 Task: Open Card LGBTQ+ Rights Review in Board Voice of Employee Feedback Analysis to Workspace Health and Wellness Services and add a team member Softage.4@softage.net, a label Orange, a checklist Compensation and Benefits, an attachment from Trello, a color Orange and finally, add a card description 'Plan and execute company team-building activity at a karaoke bar' and a comment 'Given the potential complexity of this task, let us ensure that we have the necessary expertise and knowledge to execute it effectively.'. Add a start date 'Jan 08, 1900' with a due date 'Jan 15, 1900'
Action: Mouse moved to (524, 159)
Screenshot: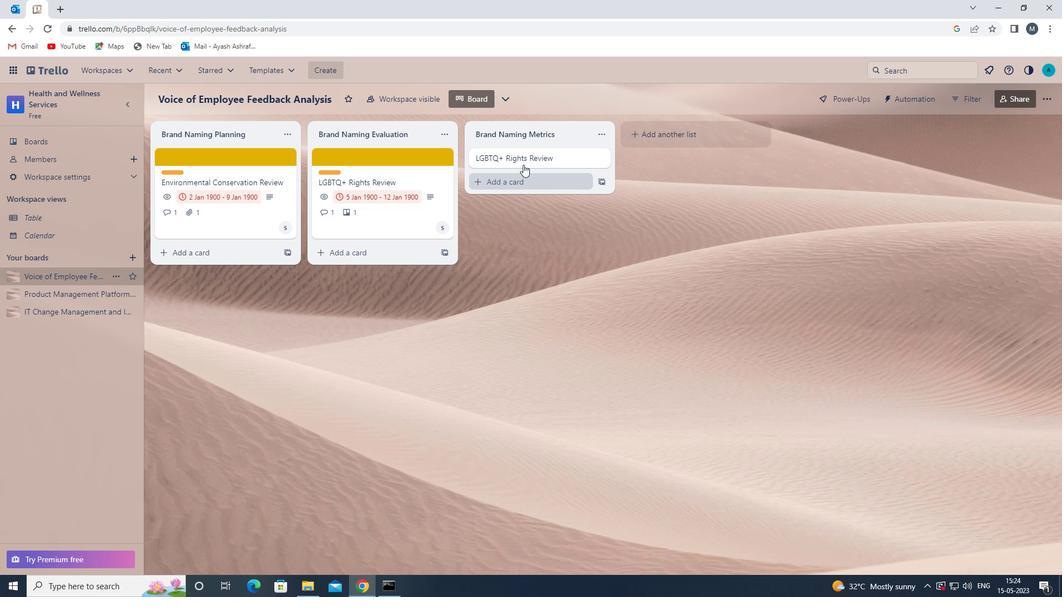 
Action: Mouse pressed left at (524, 159)
Screenshot: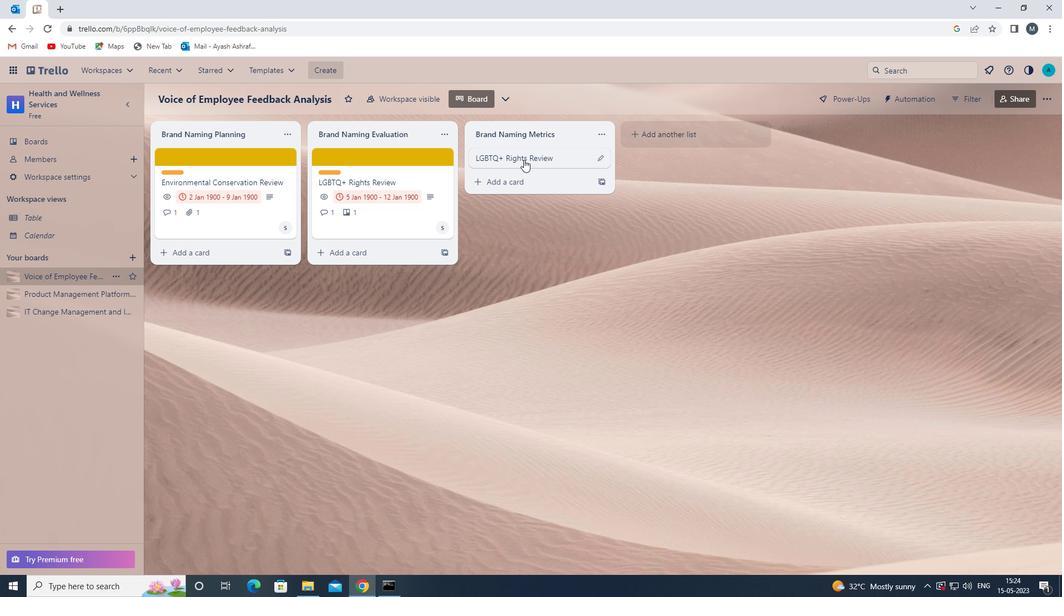 
Action: Mouse moved to (677, 196)
Screenshot: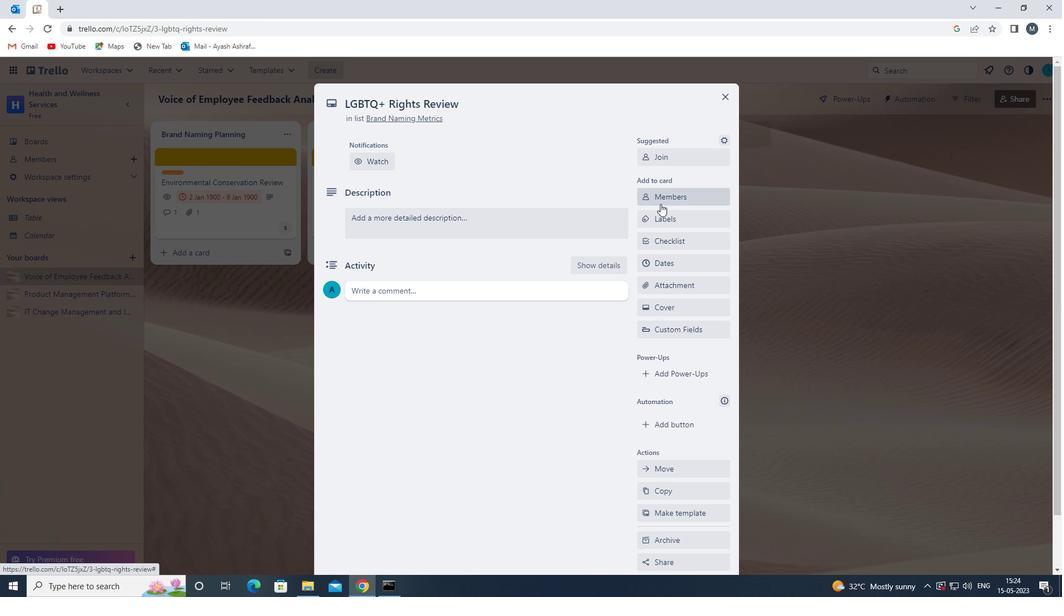 
Action: Mouse pressed left at (677, 196)
Screenshot: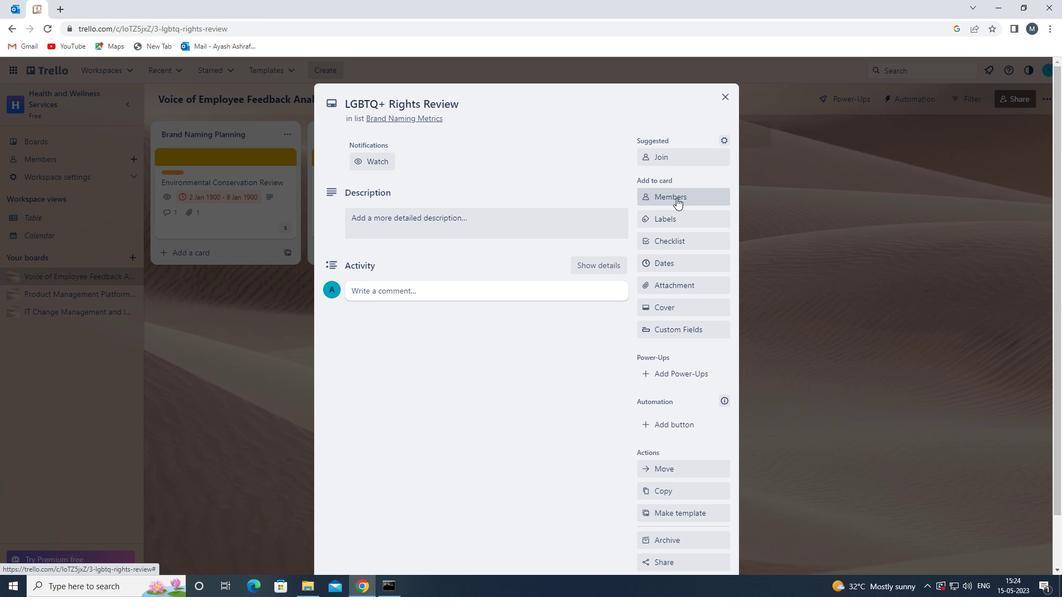 
Action: Key pressed s
Screenshot: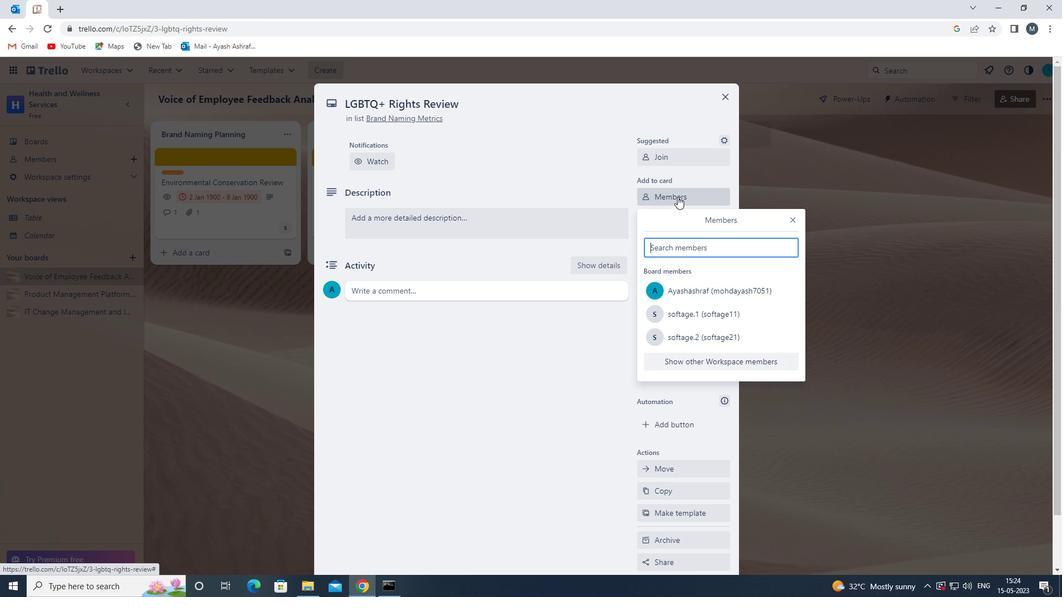 
Action: Mouse moved to (706, 376)
Screenshot: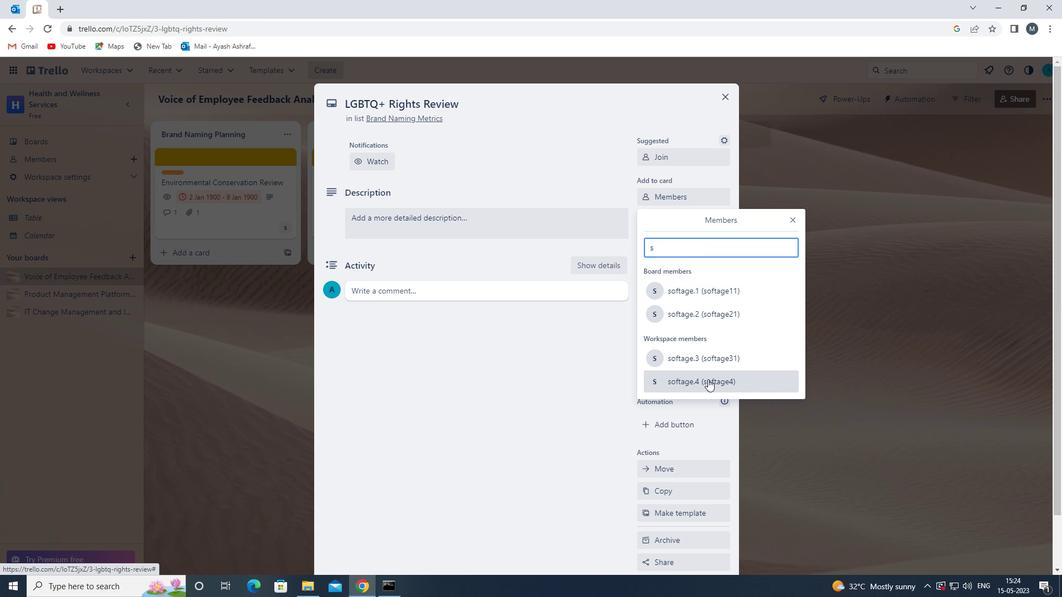 
Action: Mouse pressed left at (706, 376)
Screenshot: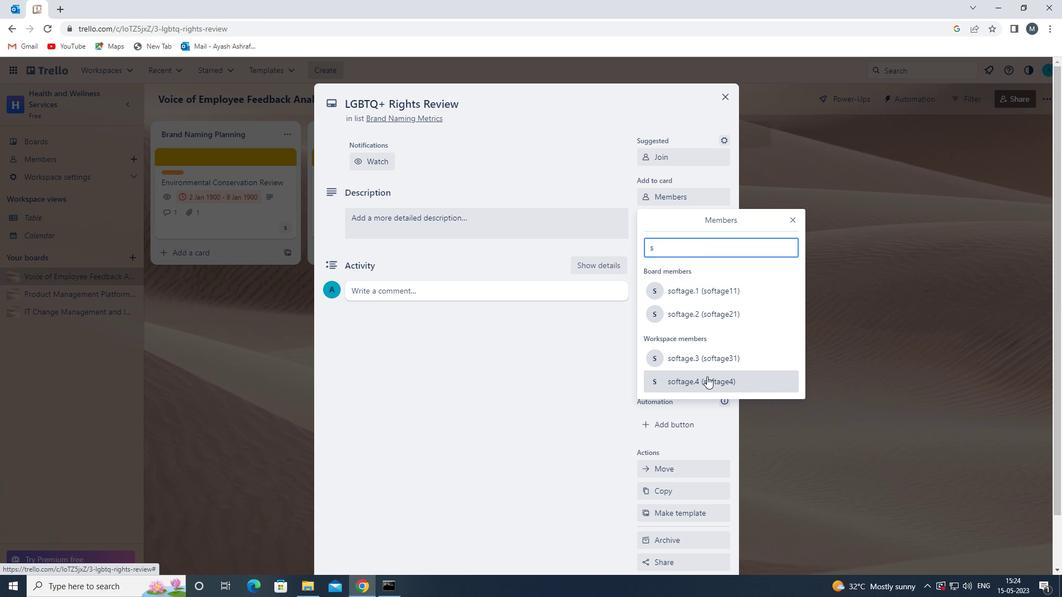 
Action: Mouse moved to (796, 222)
Screenshot: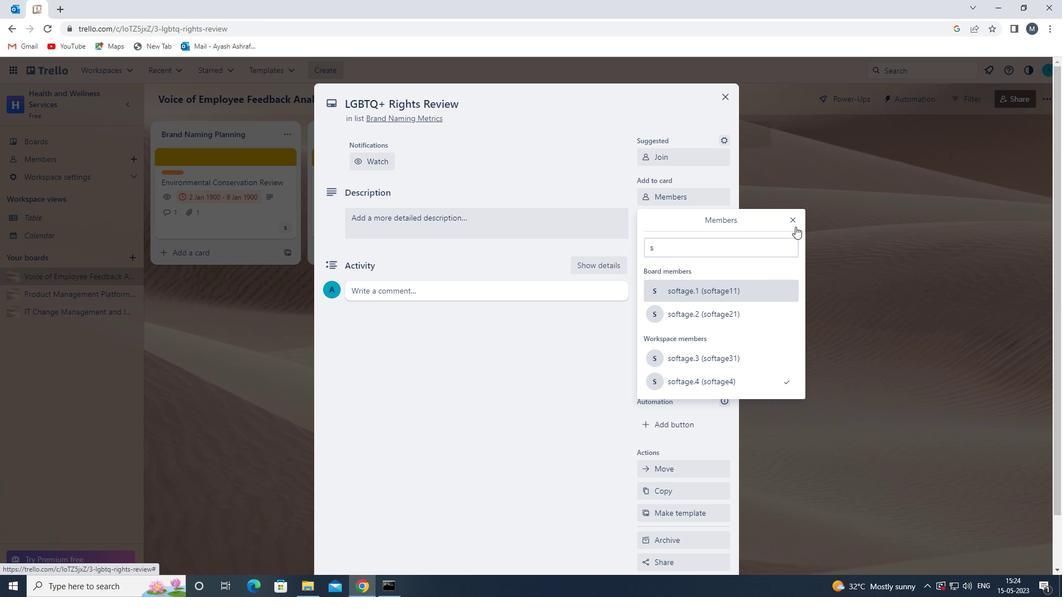 
Action: Mouse pressed left at (796, 222)
Screenshot: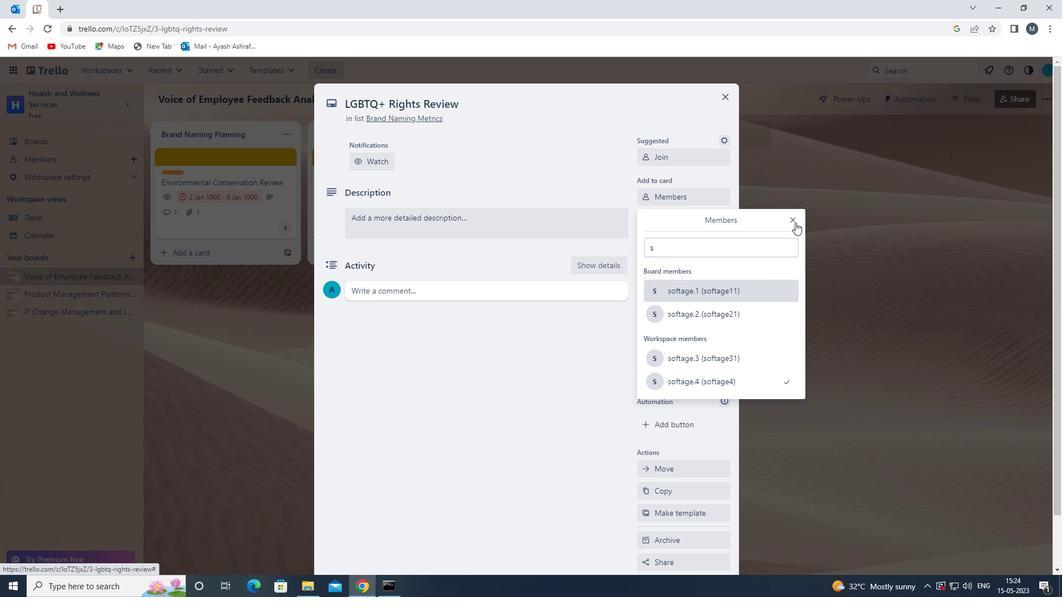 
Action: Mouse moved to (669, 217)
Screenshot: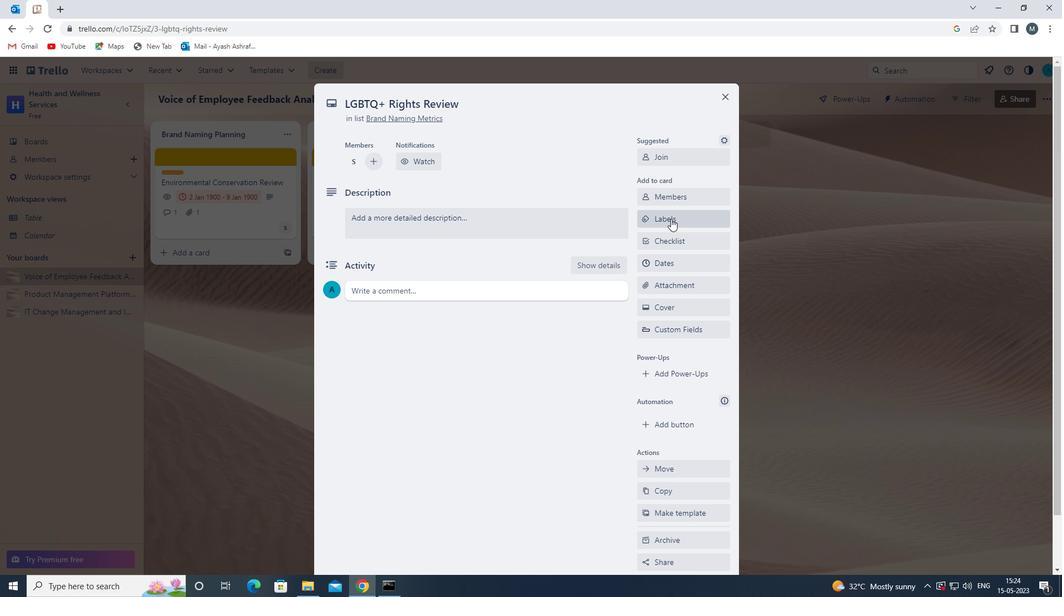 
Action: Mouse pressed left at (669, 217)
Screenshot: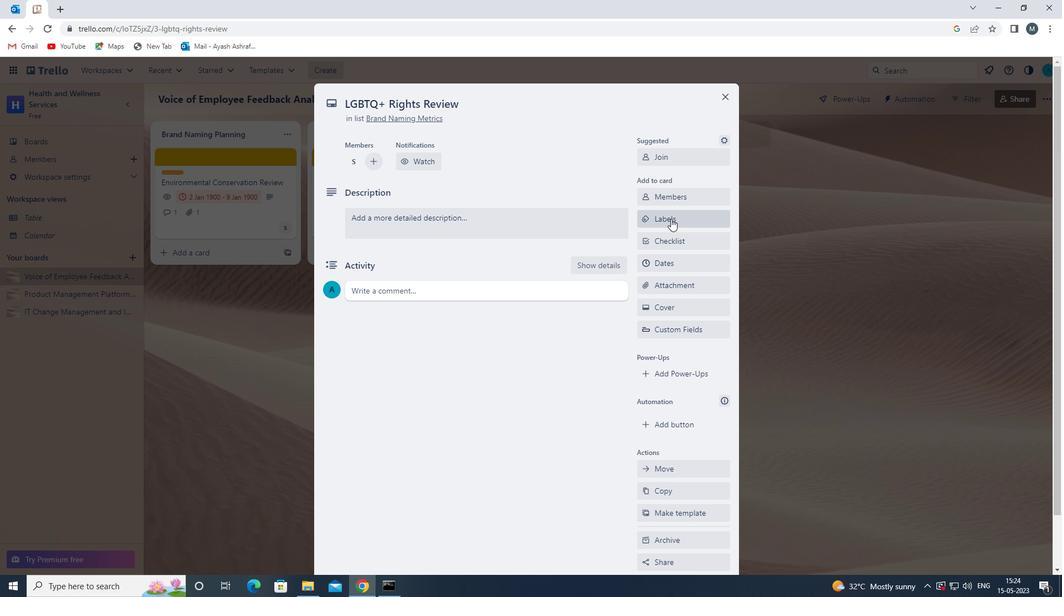 
Action: Mouse moved to (695, 350)
Screenshot: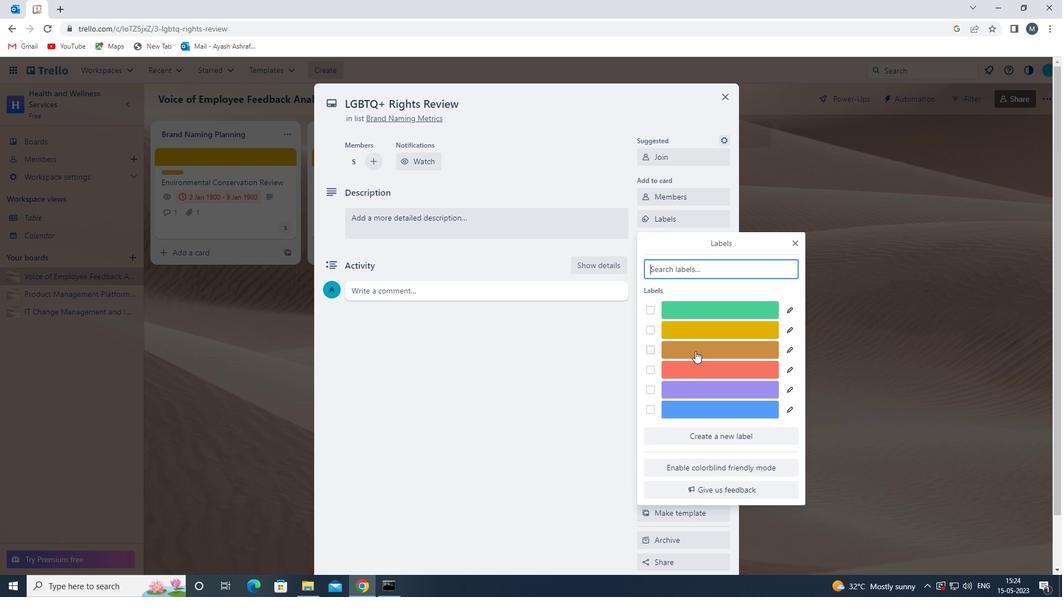 
Action: Mouse pressed left at (695, 350)
Screenshot: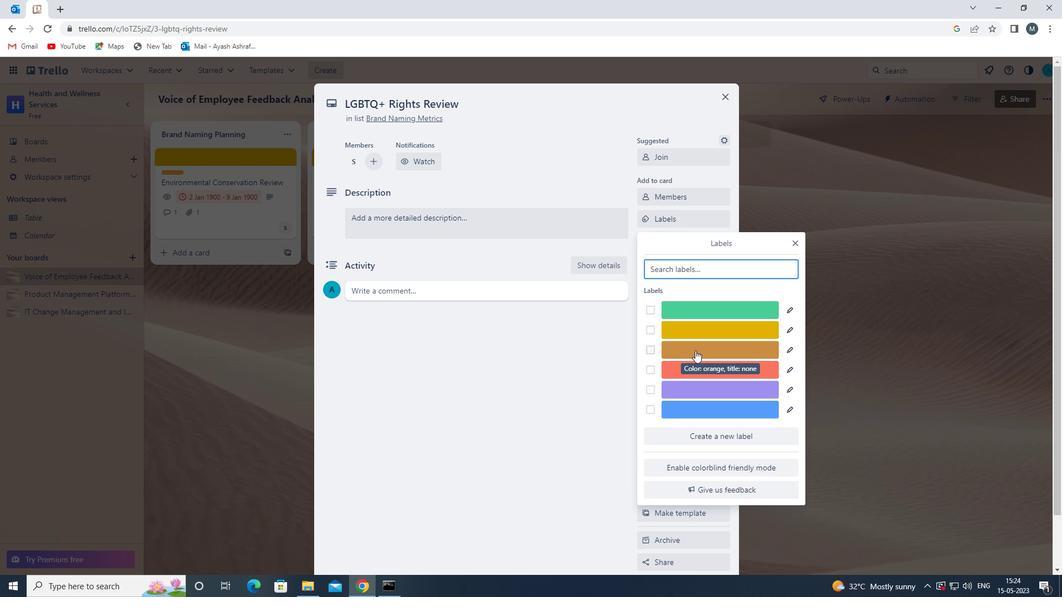 
Action: Mouse moved to (793, 244)
Screenshot: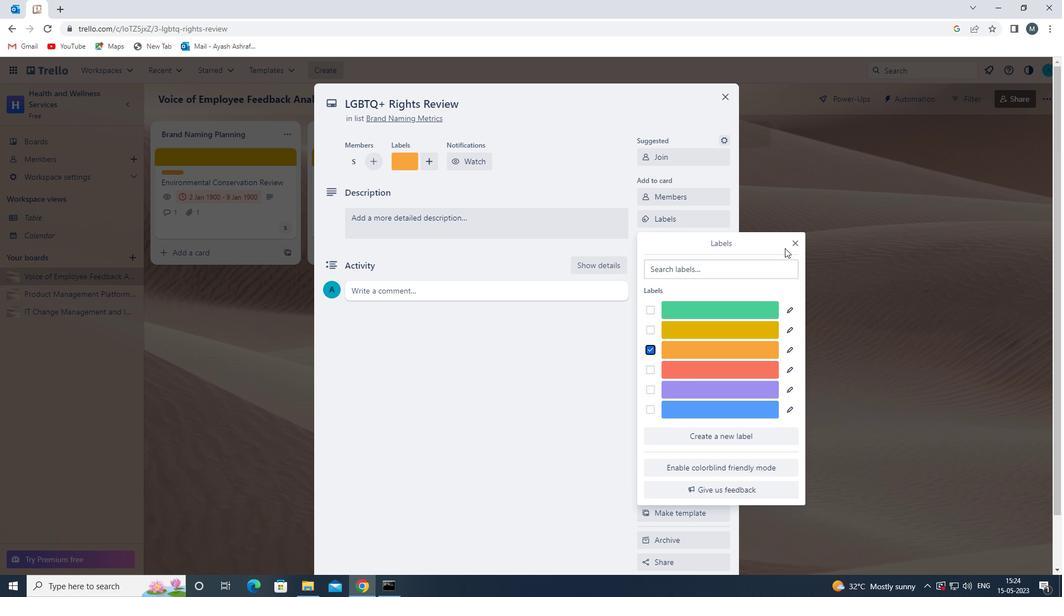 
Action: Mouse pressed left at (793, 244)
Screenshot: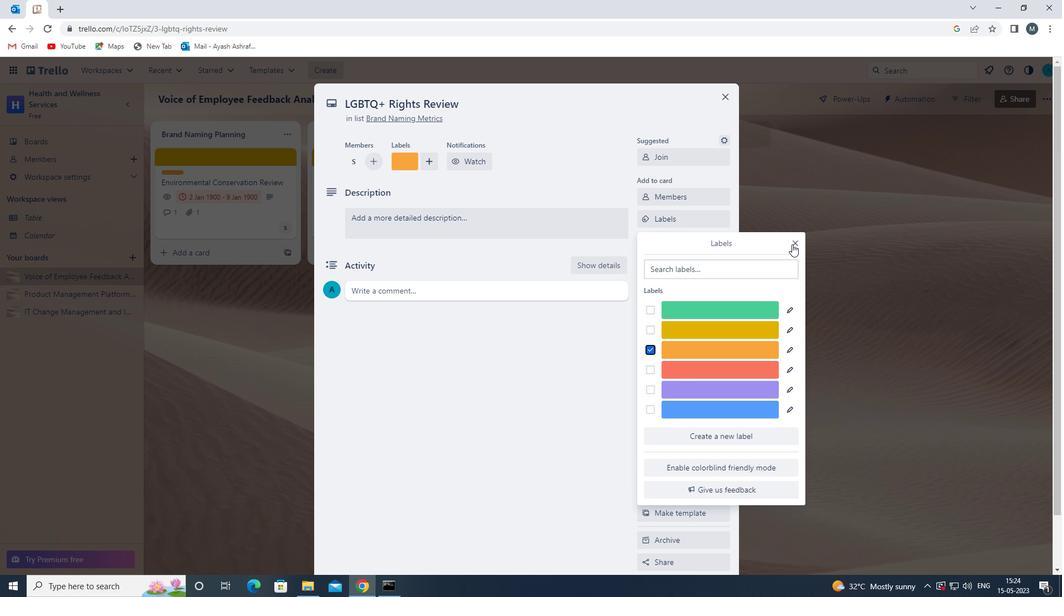 
Action: Mouse moved to (673, 240)
Screenshot: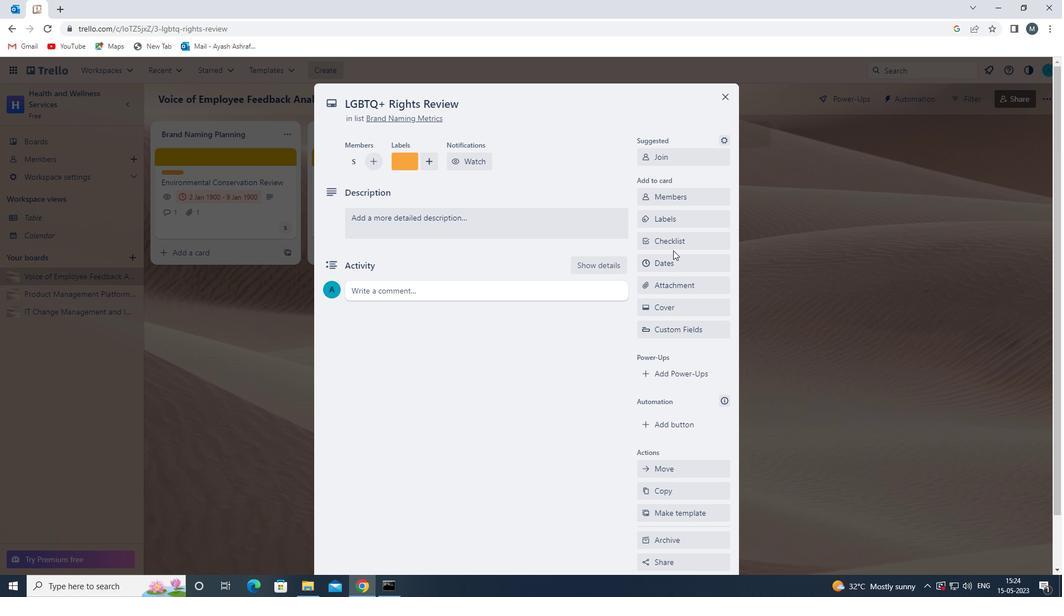 
Action: Mouse pressed left at (673, 240)
Screenshot: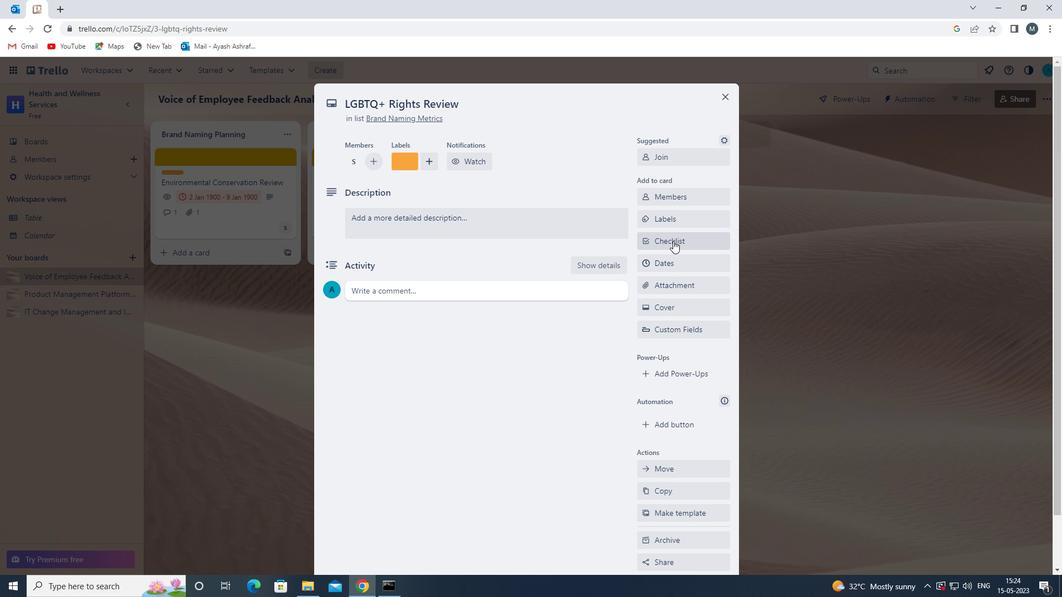 
Action: Key pressed c
Screenshot: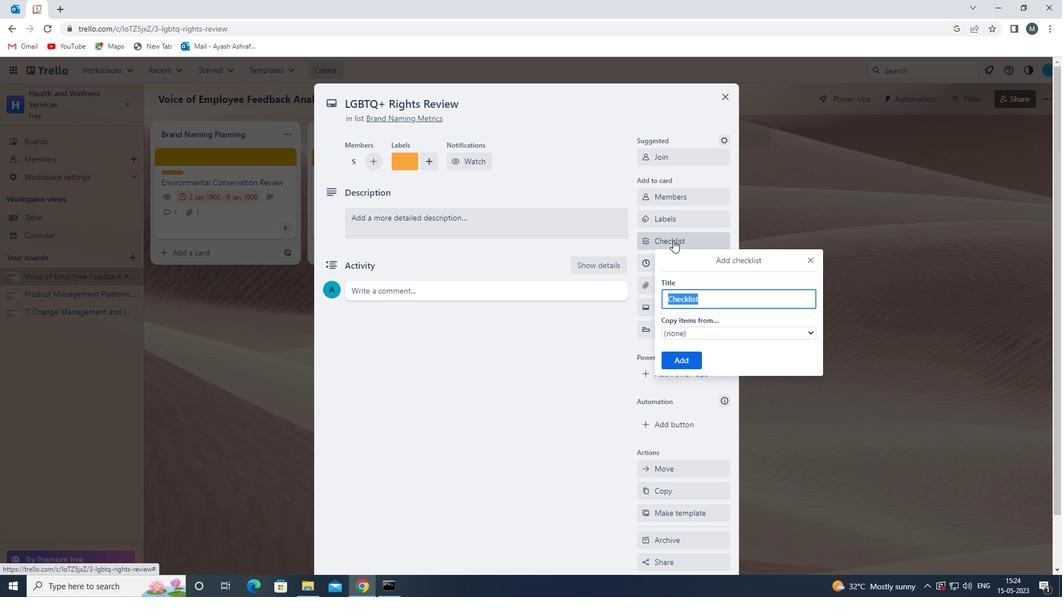 
Action: Mouse moved to (757, 407)
Screenshot: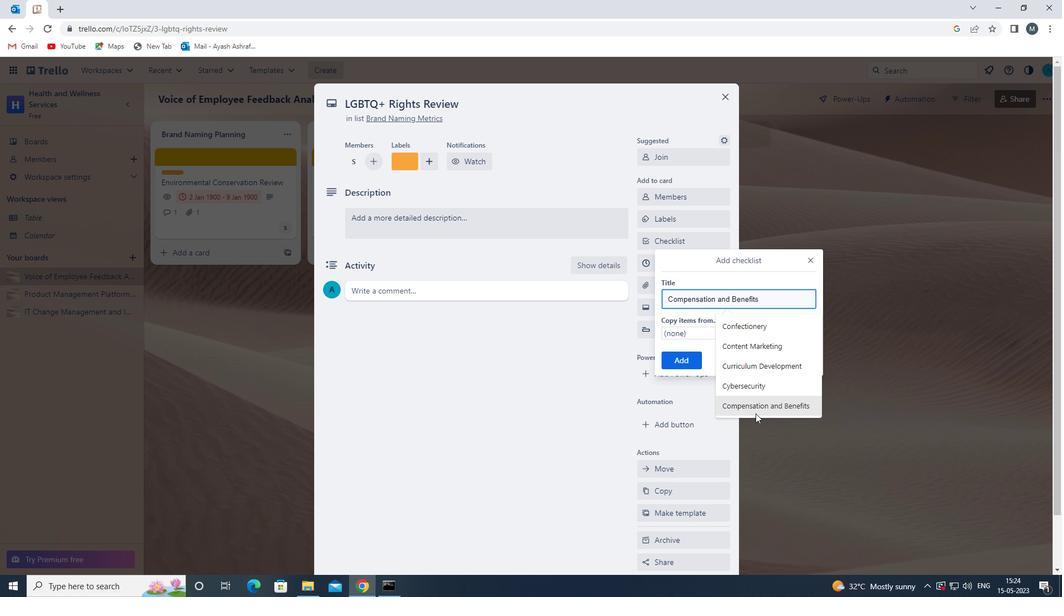
Action: Mouse pressed left at (757, 407)
Screenshot: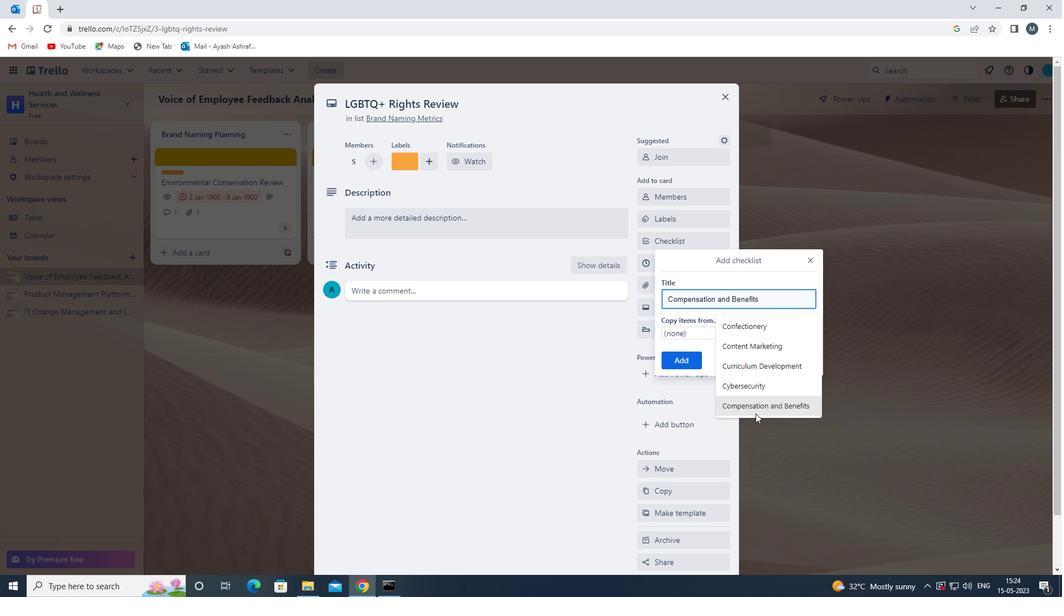 
Action: Mouse moved to (678, 363)
Screenshot: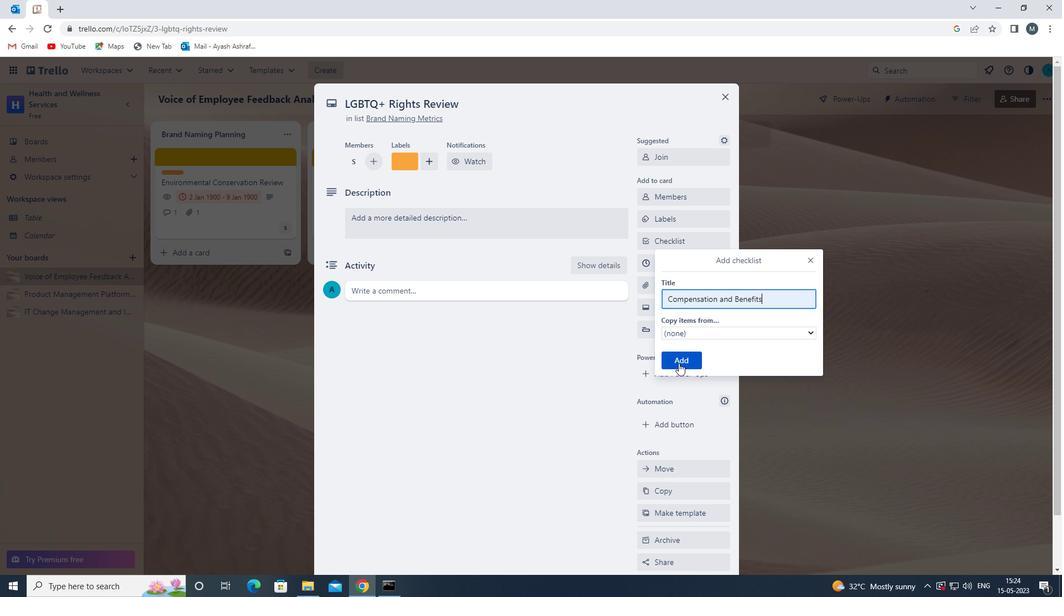 
Action: Mouse pressed left at (678, 363)
Screenshot: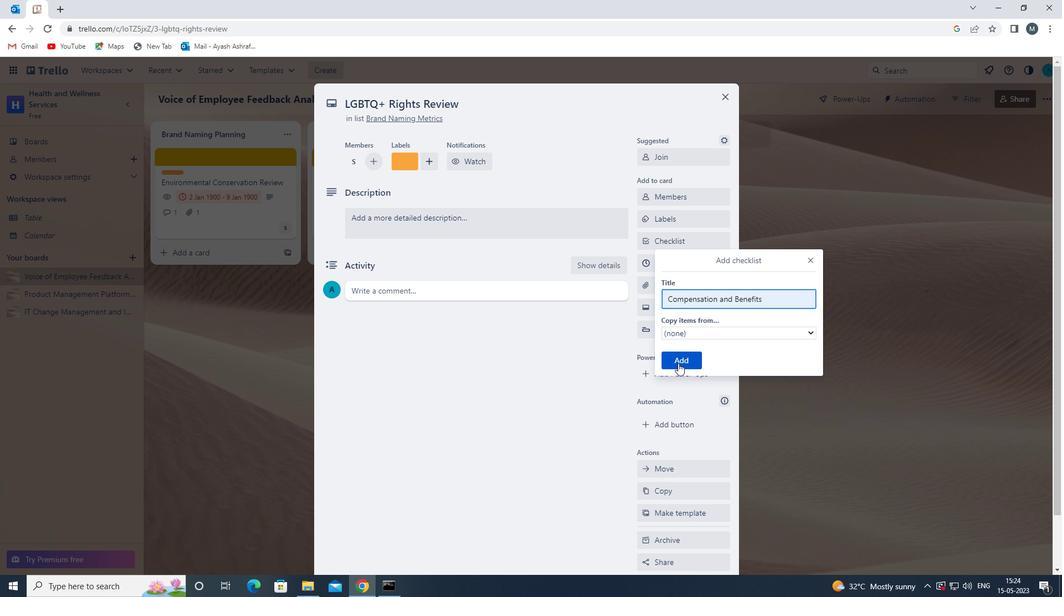 
Action: Mouse moved to (680, 291)
Screenshot: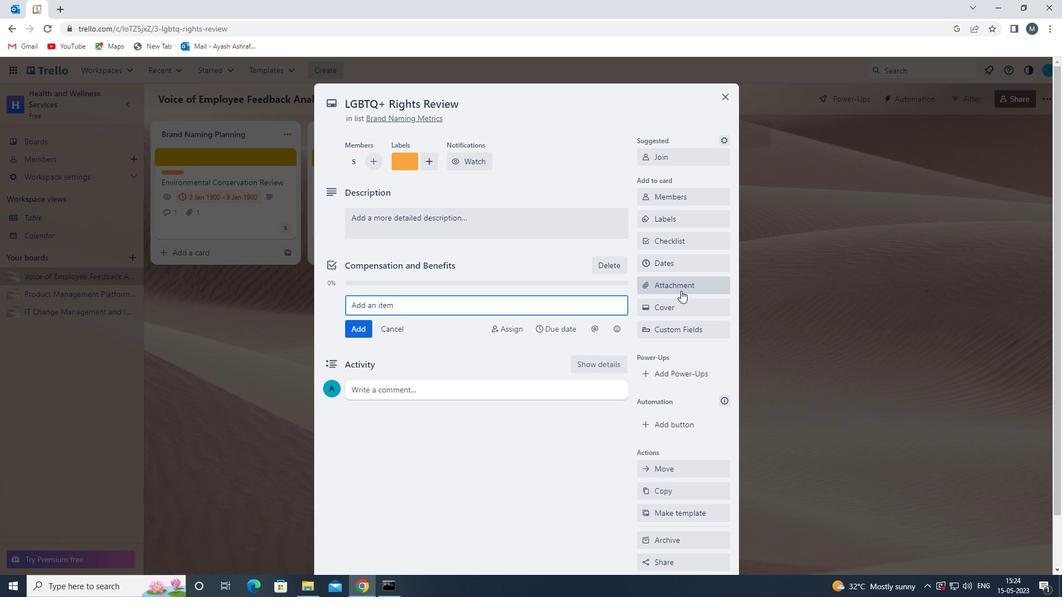 
Action: Mouse pressed left at (680, 291)
Screenshot: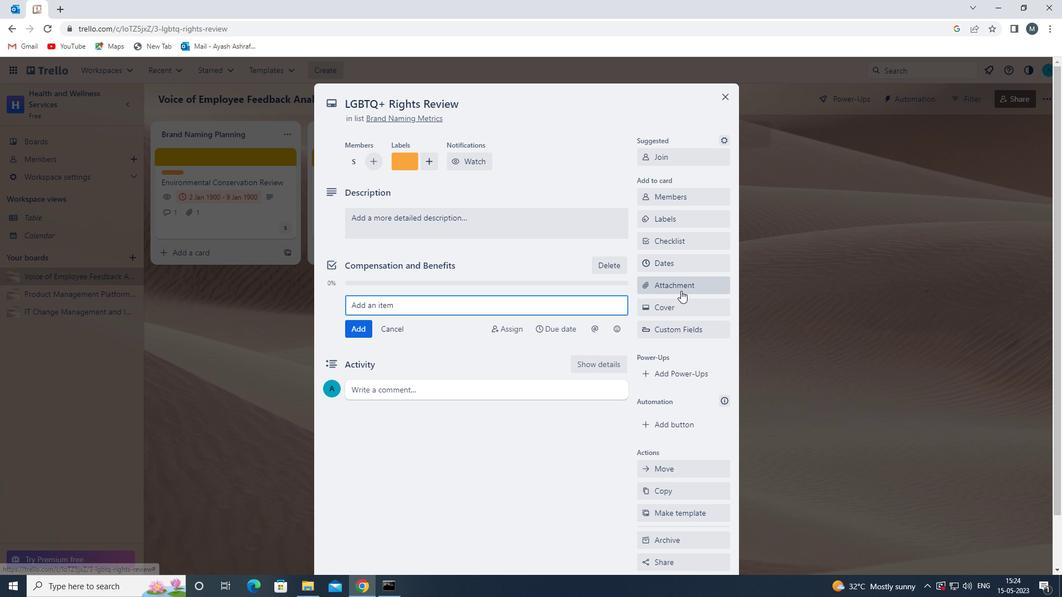 
Action: Mouse moved to (671, 358)
Screenshot: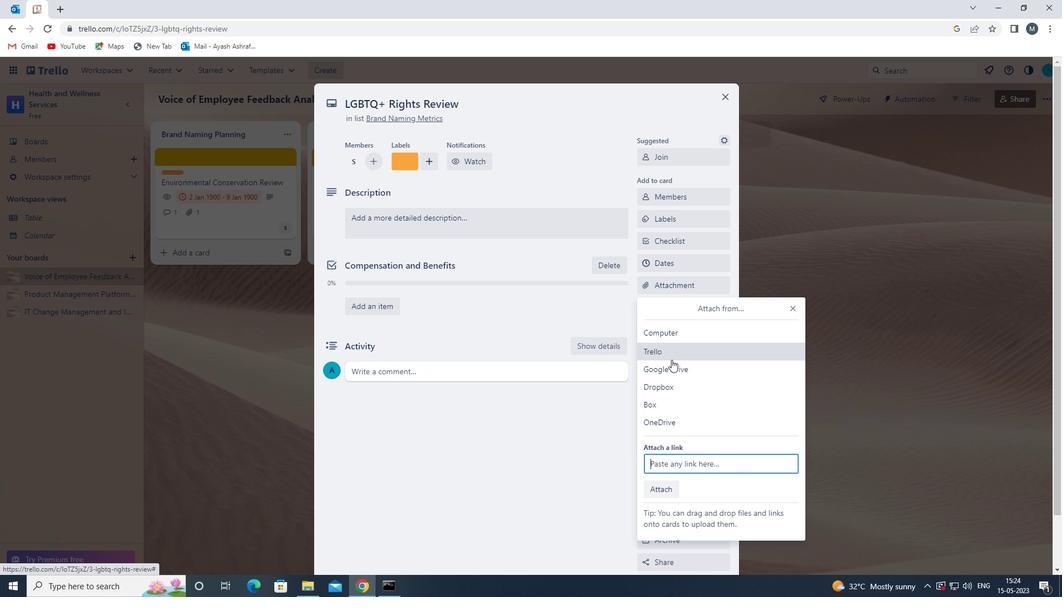 
Action: Mouse pressed left at (671, 358)
Screenshot: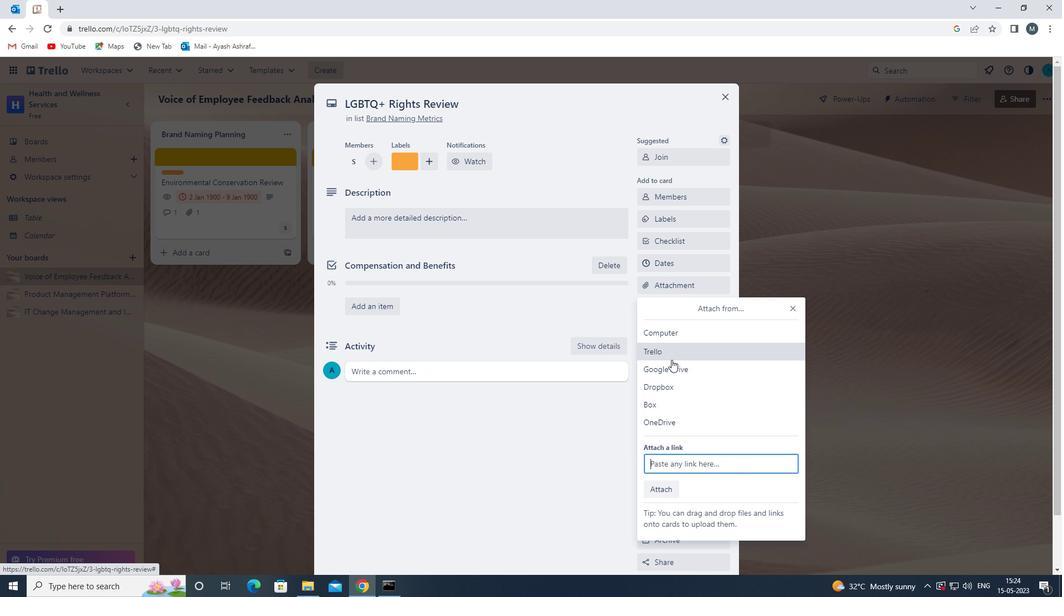 
Action: Mouse moved to (685, 344)
Screenshot: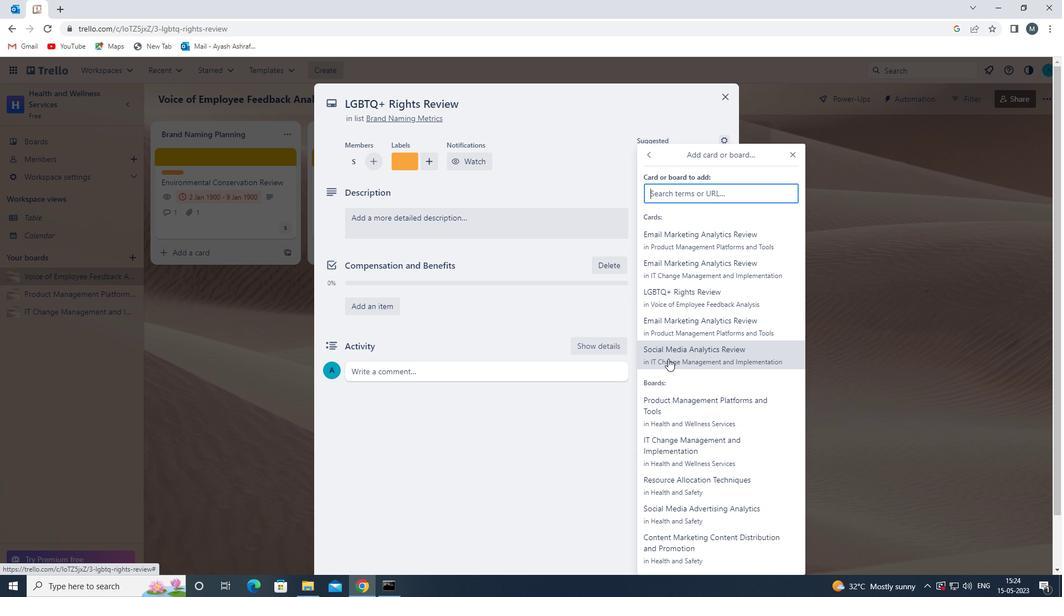 
Action: Mouse pressed left at (685, 344)
Screenshot: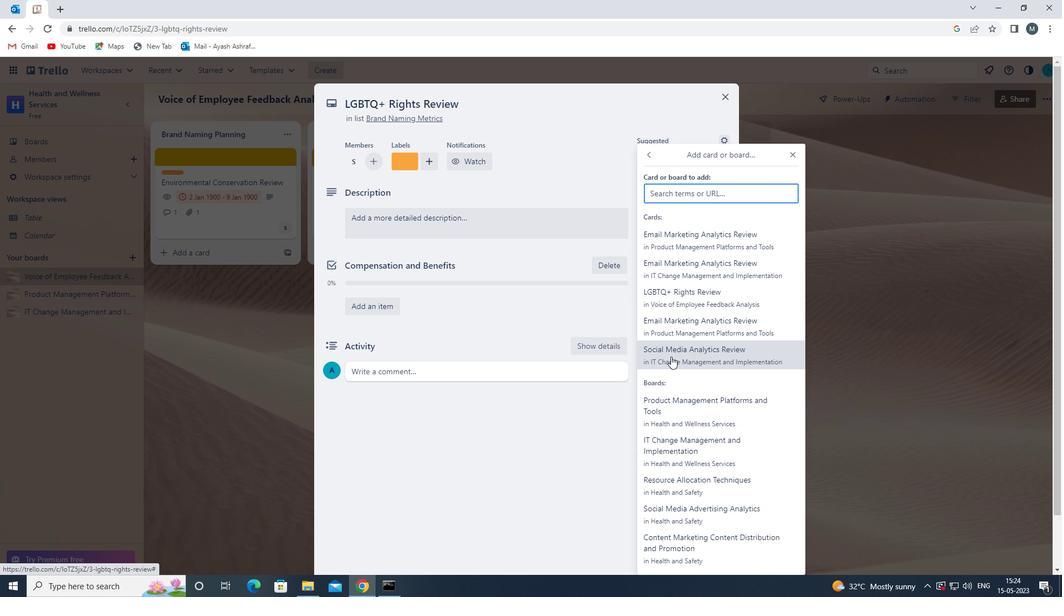 
Action: Mouse moved to (682, 309)
Screenshot: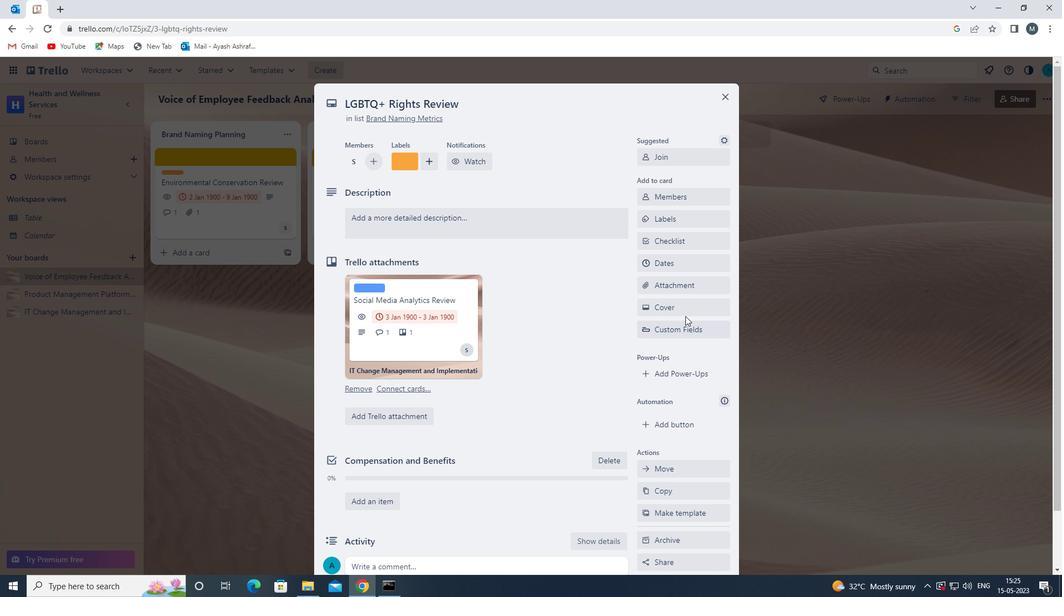 
Action: Mouse pressed left at (682, 309)
Screenshot: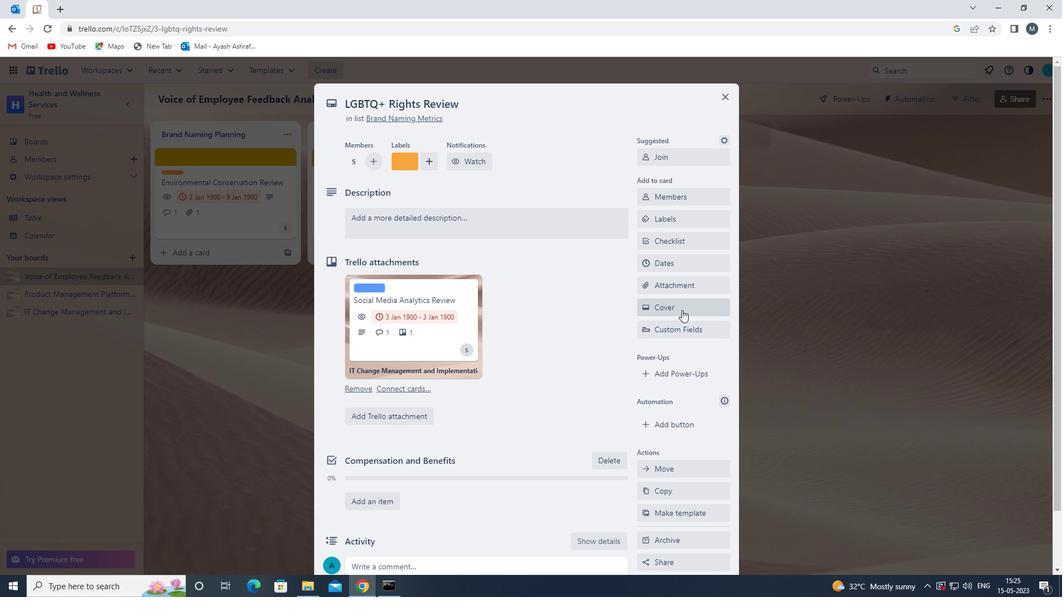 
Action: Mouse moved to (684, 359)
Screenshot: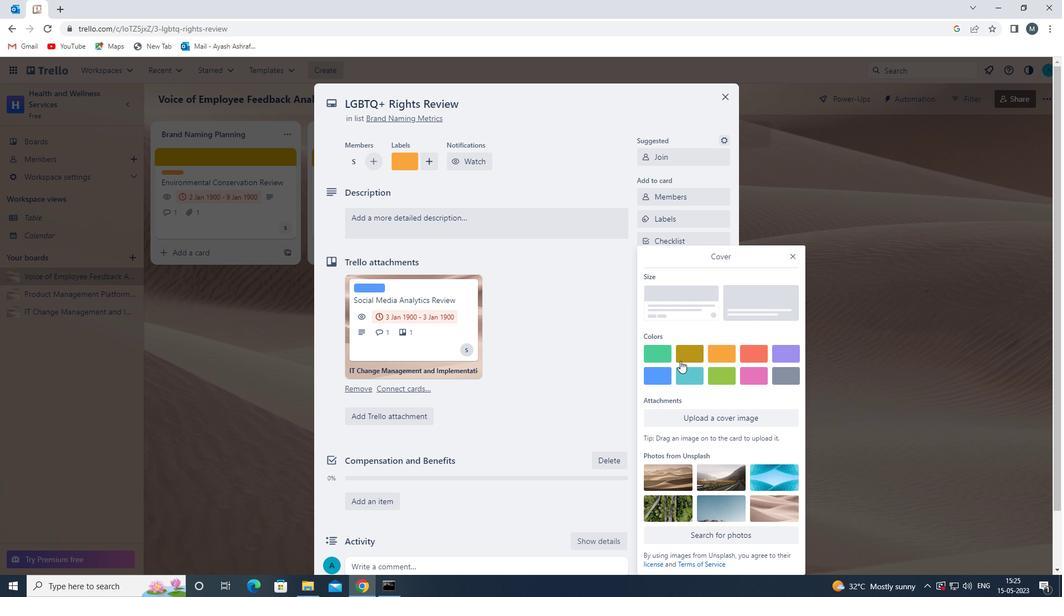 
Action: Mouse pressed left at (684, 359)
Screenshot: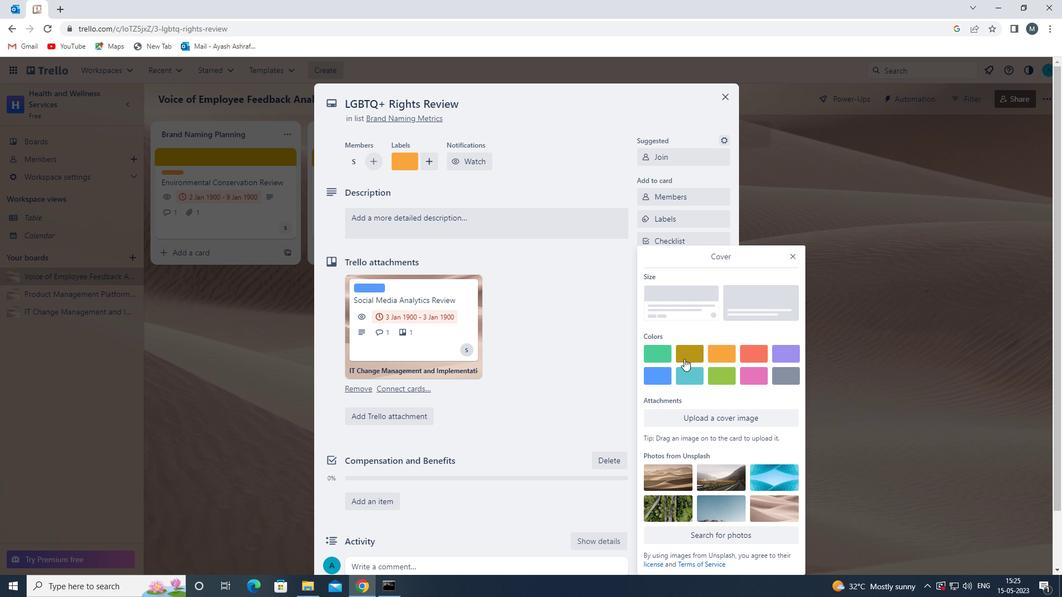 
Action: Mouse moved to (792, 238)
Screenshot: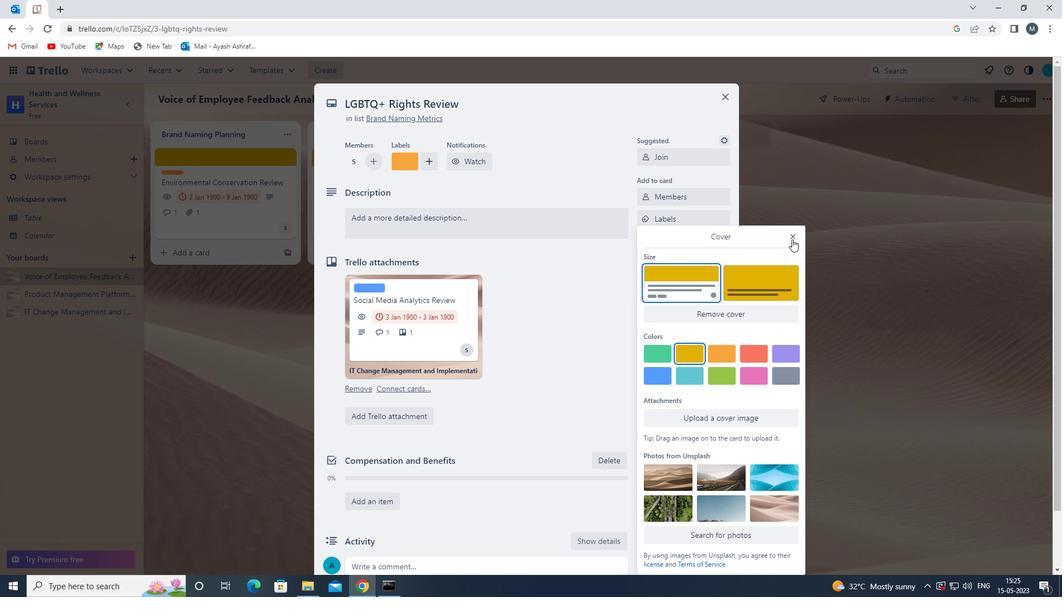 
Action: Mouse pressed left at (792, 238)
Screenshot: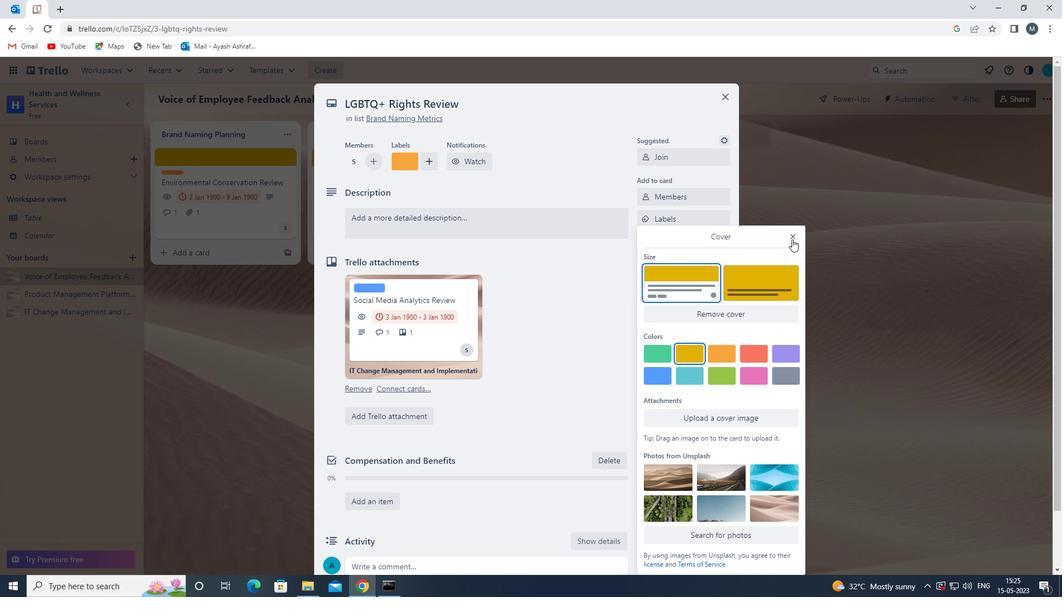 
Action: Mouse moved to (418, 273)
Screenshot: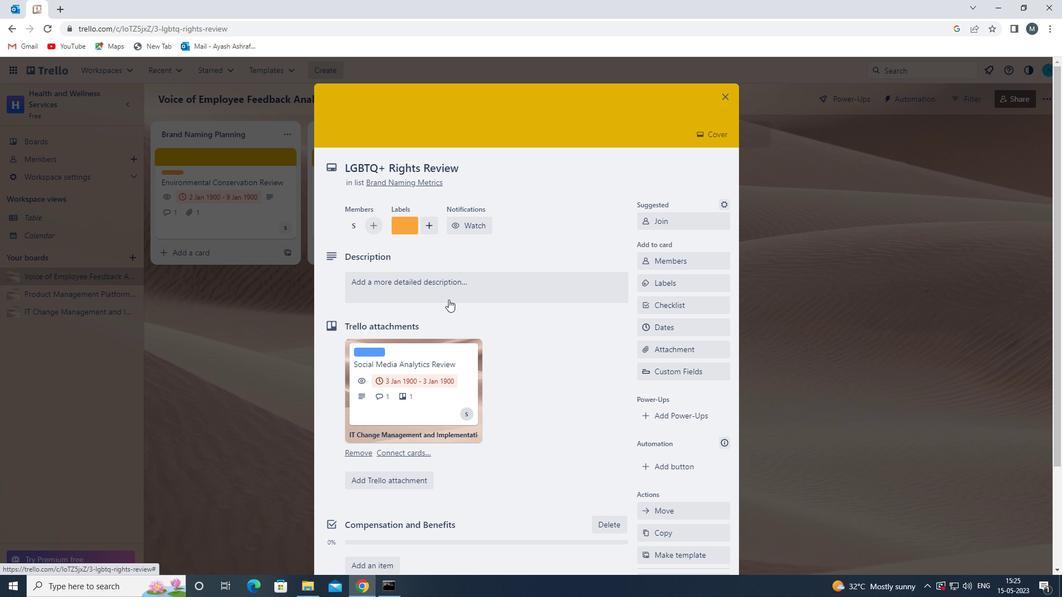 
Action: Mouse pressed left at (418, 273)
Screenshot: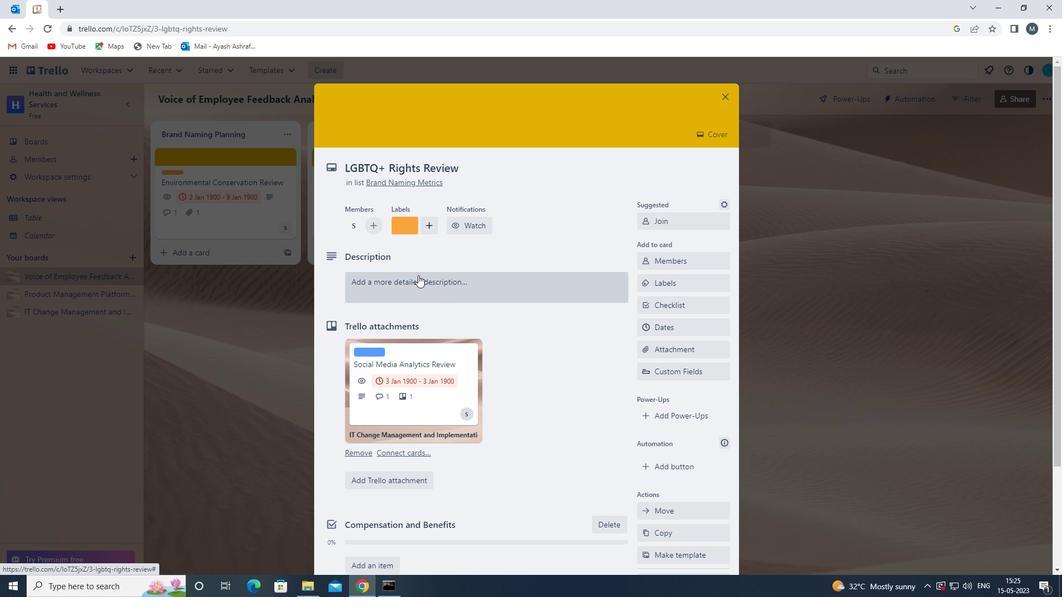 
Action: Mouse moved to (405, 316)
Screenshot: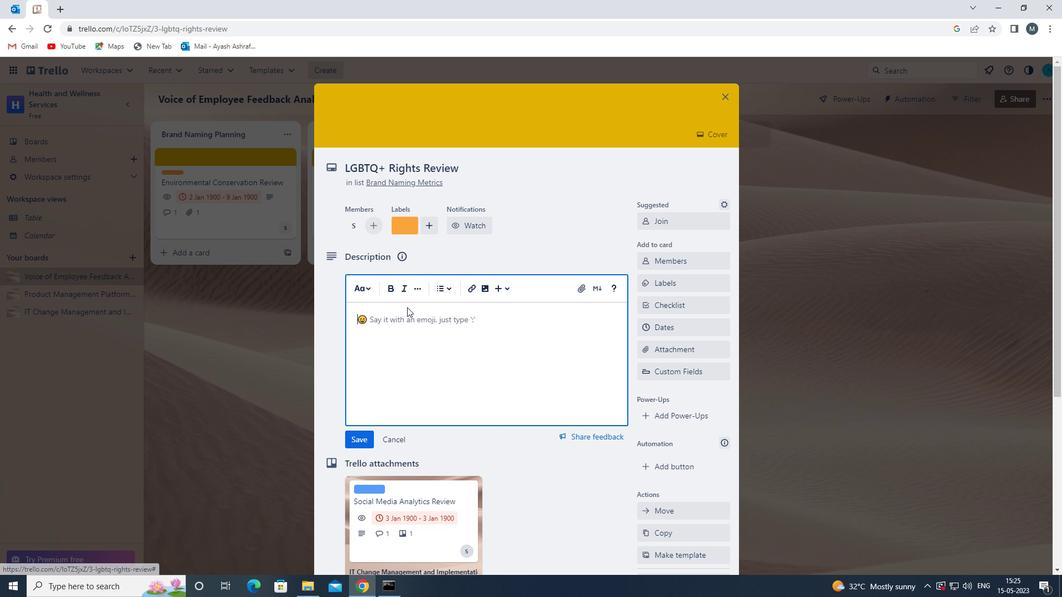 
Action: Mouse pressed left at (405, 316)
Screenshot: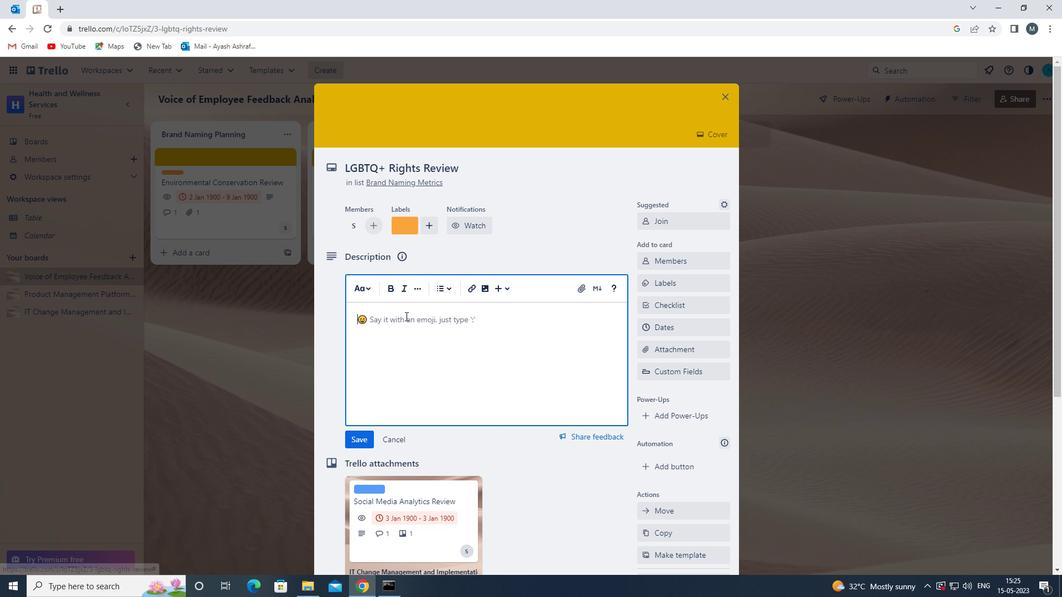
Action: Mouse moved to (405, 317)
Screenshot: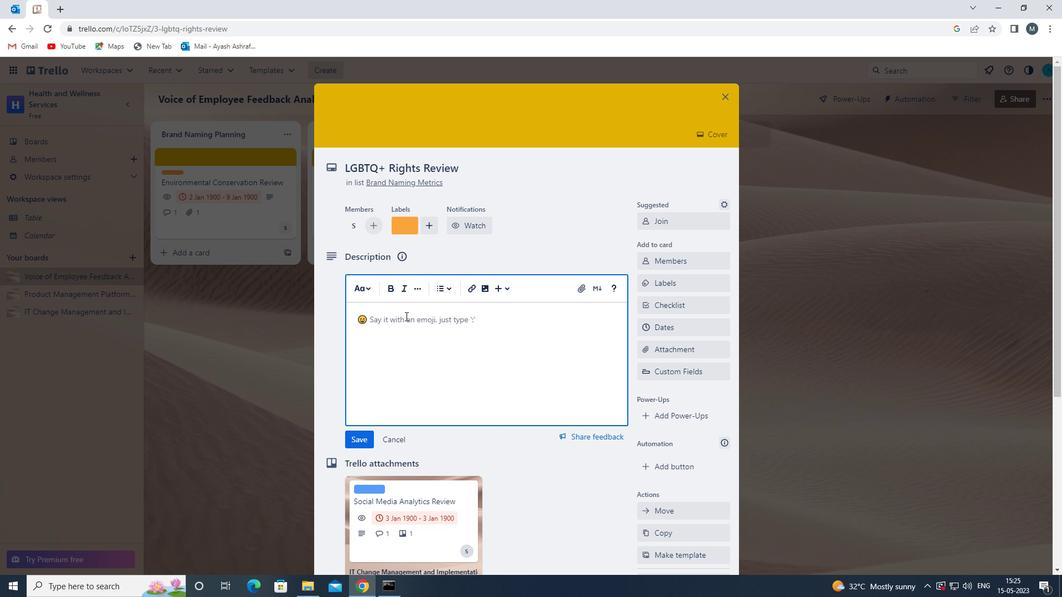 
Action: Key pressed <Key.shift>PLAN<Key.space>AND<Key.space>EXECUTE<Key.space>COMPANY<Key.space>TEAM-BUILDING<Key.space>ACTIVITY<Key.space>AT<Key.space>A<Key.space>KARAOKE<Key.space>BAR<Key.space>
Screenshot: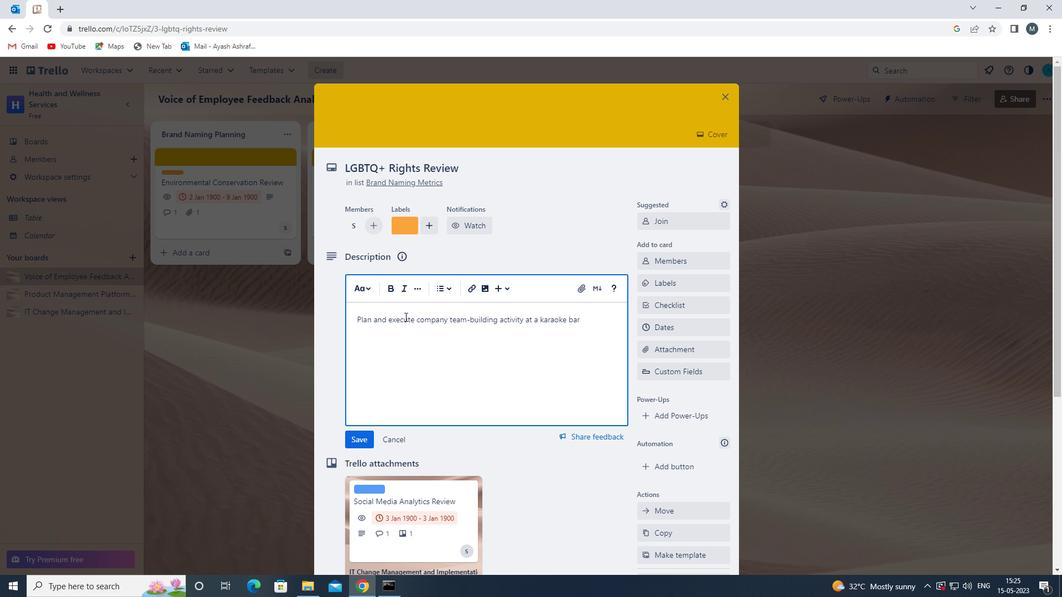 
Action: Mouse moved to (363, 437)
Screenshot: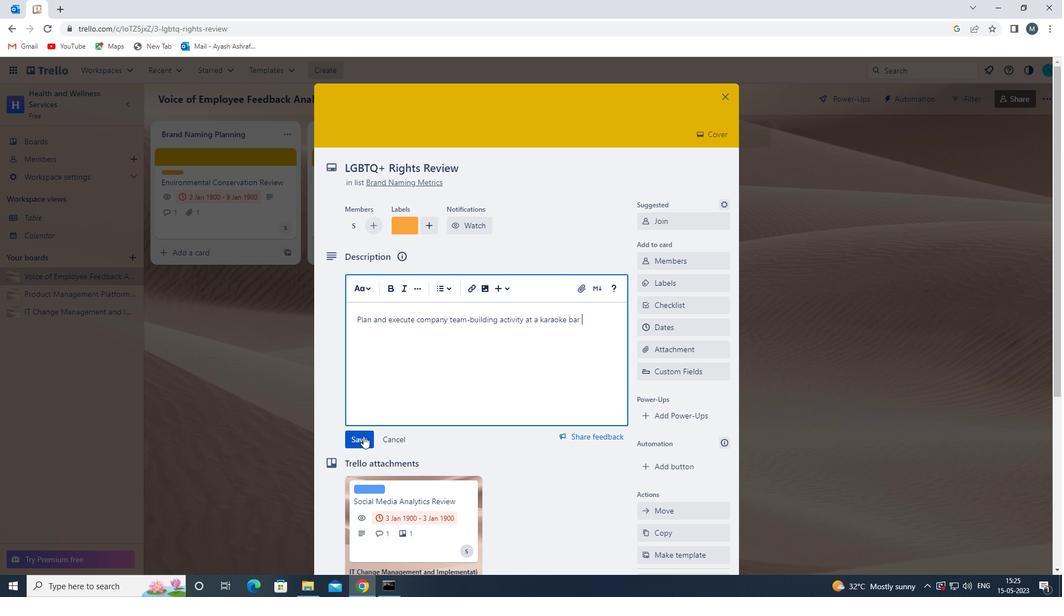 
Action: Mouse pressed left at (363, 437)
Screenshot: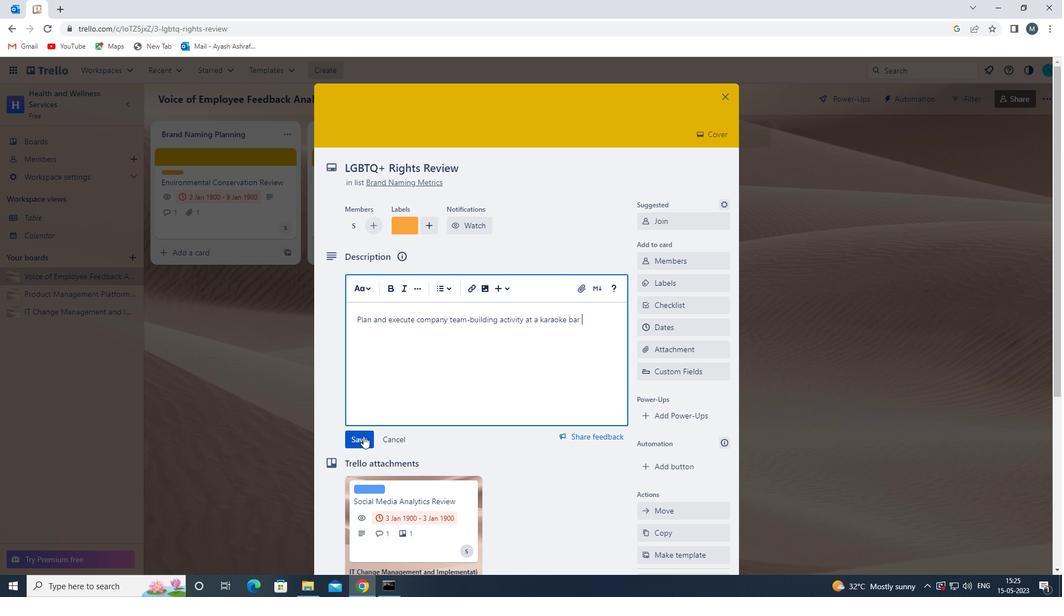
Action: Mouse moved to (434, 394)
Screenshot: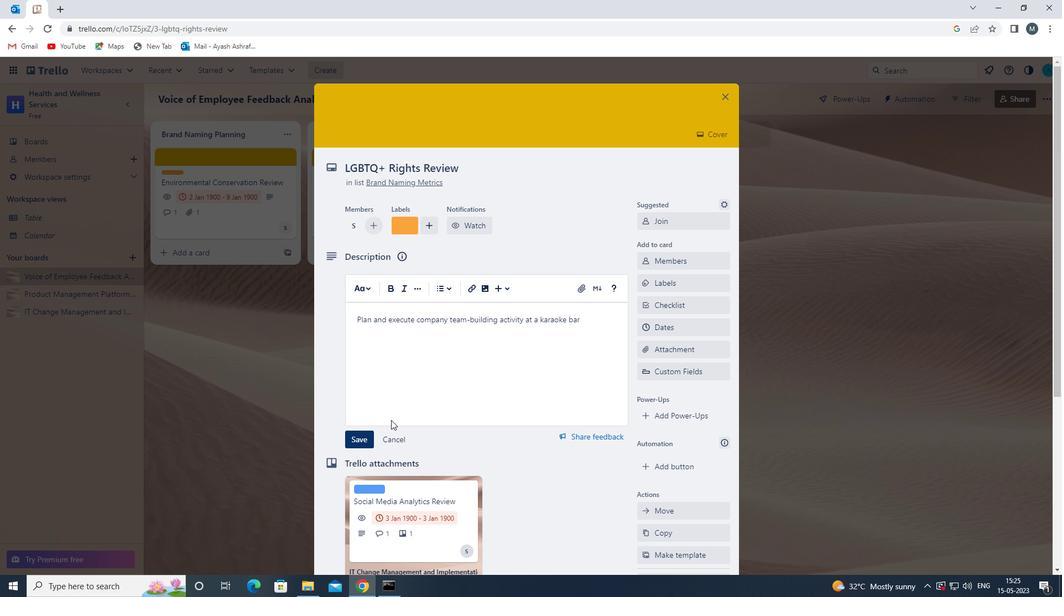 
Action: Mouse scrolled (434, 393) with delta (0, 0)
Screenshot: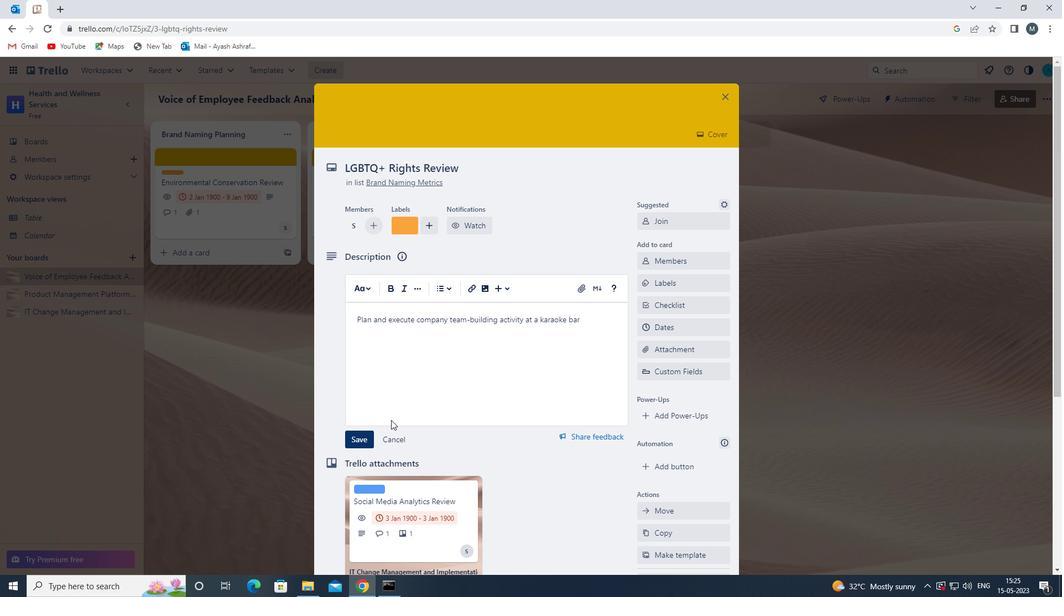 
Action: Mouse scrolled (434, 393) with delta (0, 0)
Screenshot: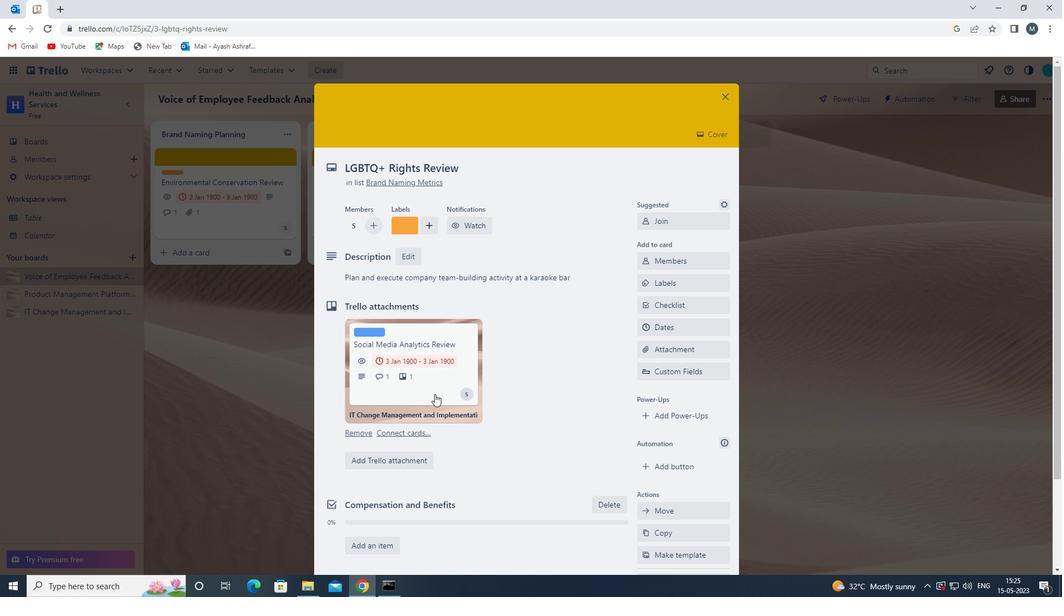 
Action: Mouse scrolled (434, 393) with delta (0, 0)
Screenshot: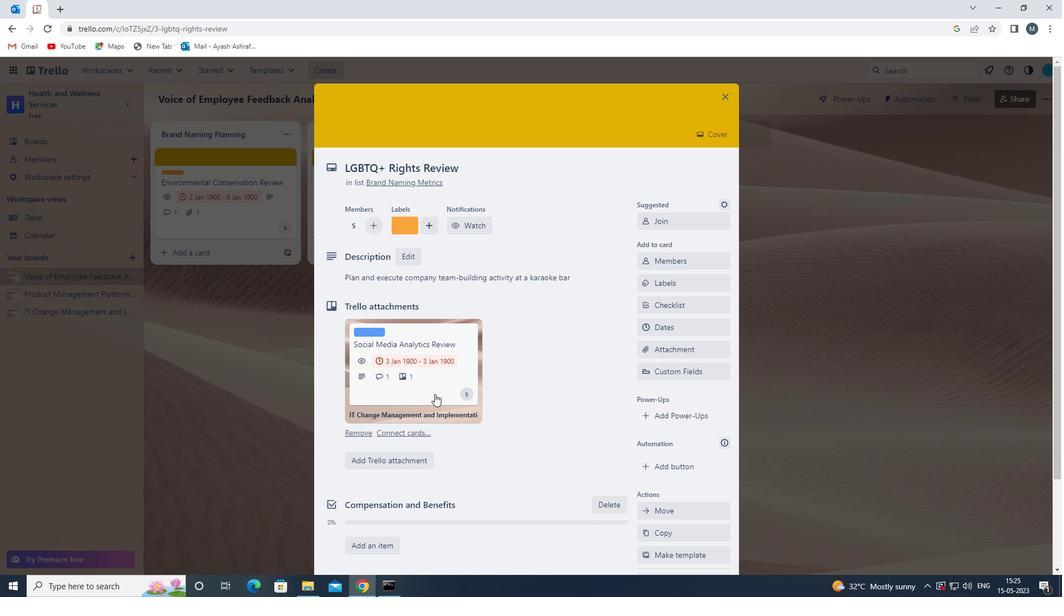 
Action: Mouse moved to (391, 500)
Screenshot: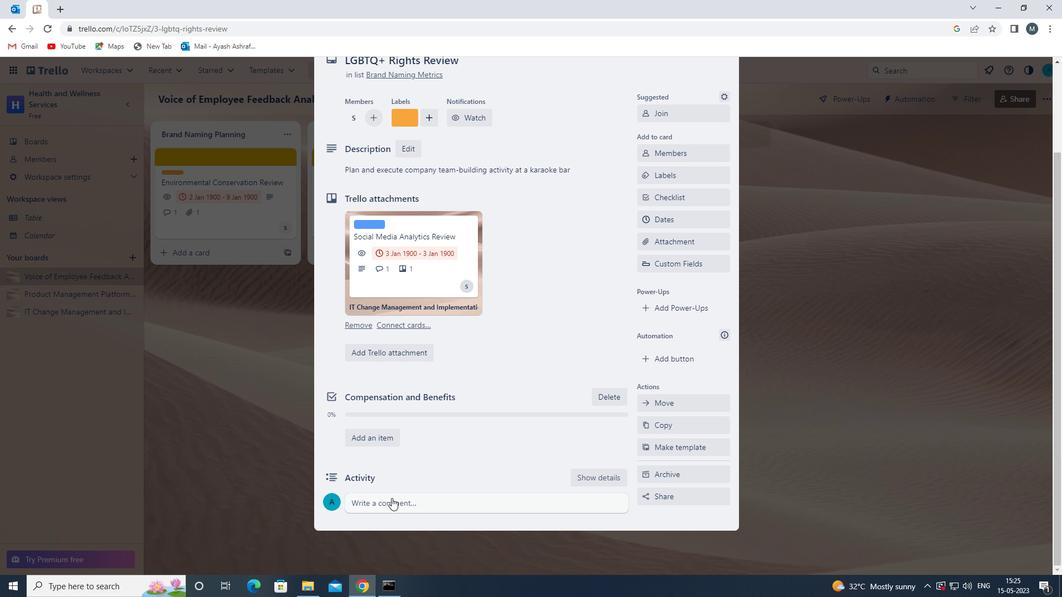 
Action: Mouse pressed left at (391, 500)
Screenshot: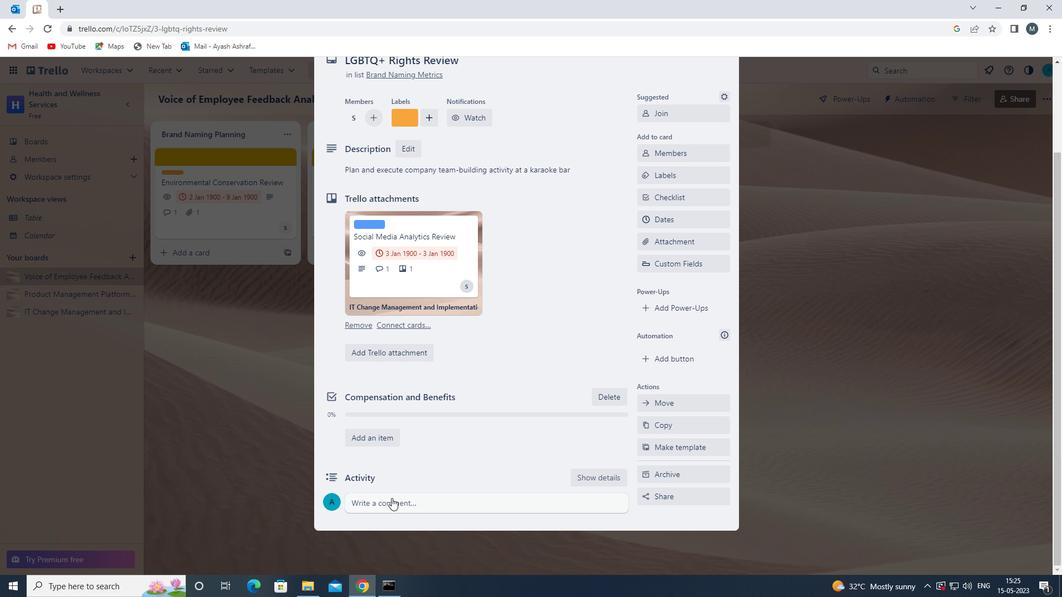 
Action: Mouse moved to (437, 437)
Screenshot: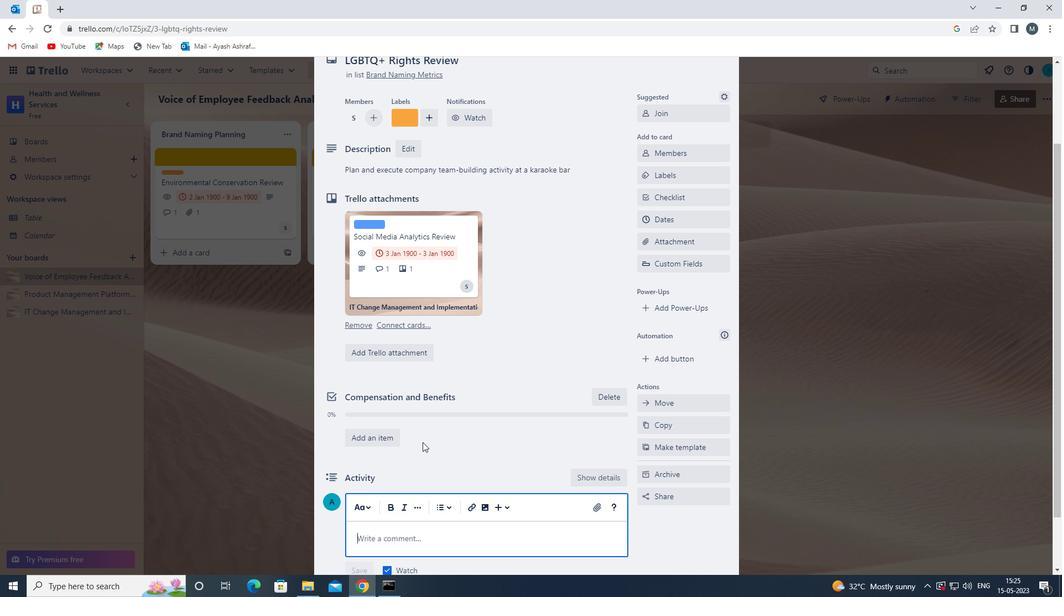 
Action: Mouse scrolled (437, 436) with delta (0, 0)
Screenshot: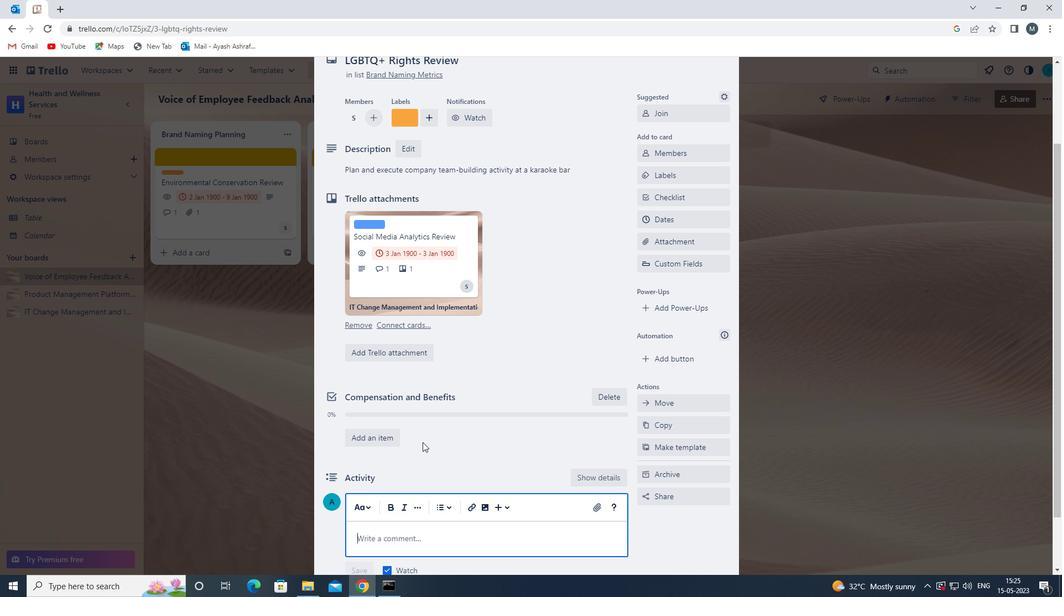 
Action: Mouse moved to (436, 439)
Screenshot: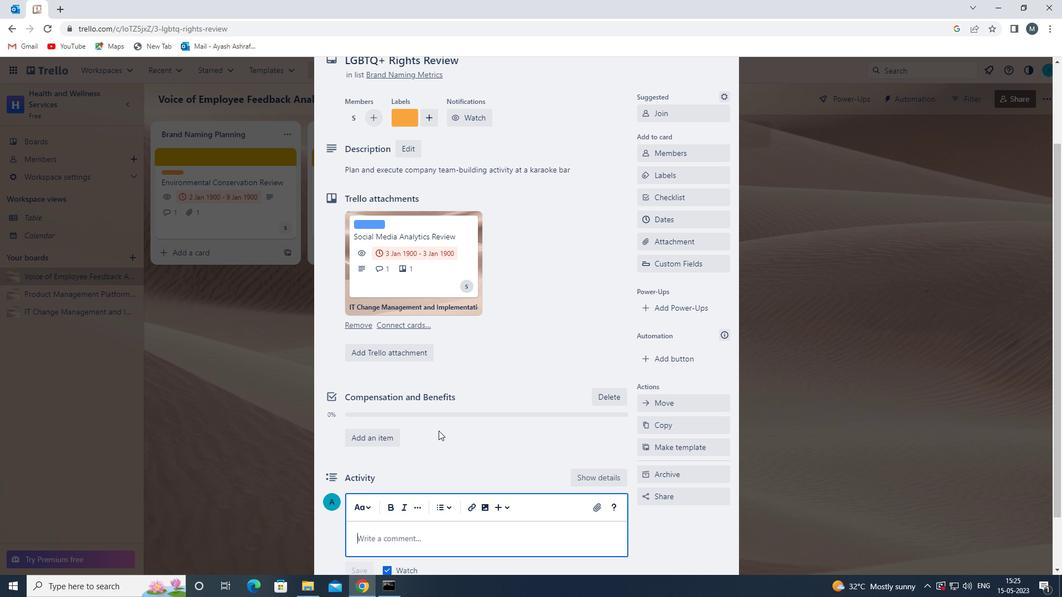 
Action: Mouse scrolled (436, 438) with delta (0, 0)
Screenshot: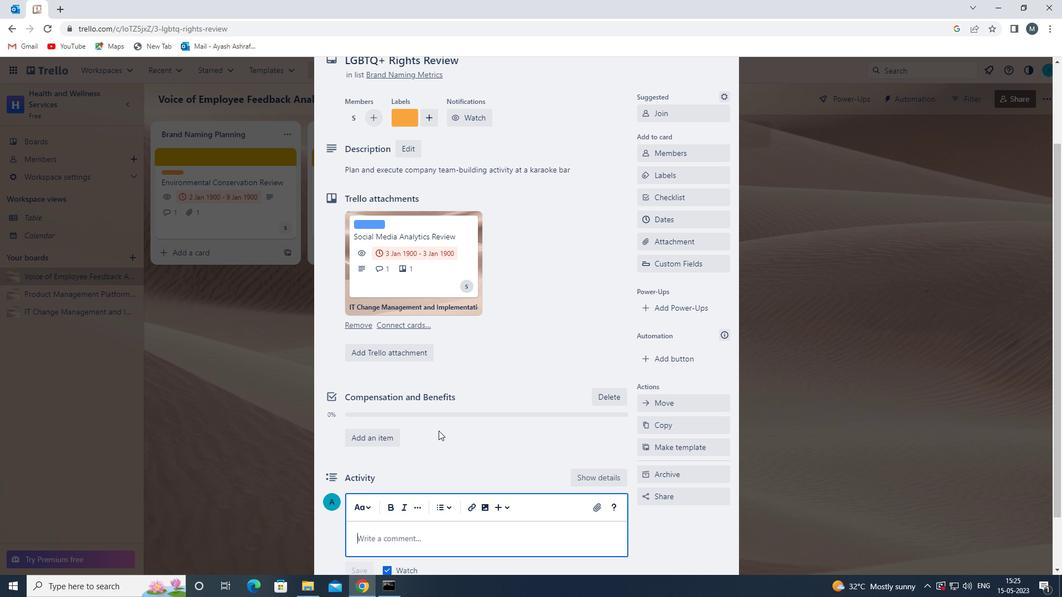 
Action: Mouse moved to (433, 444)
Screenshot: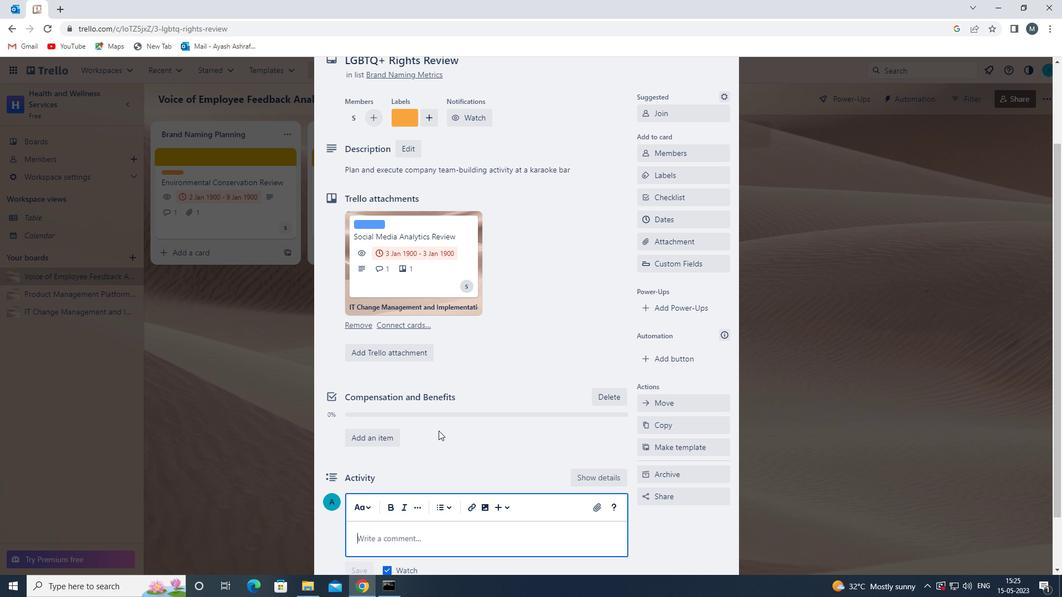 
Action: Mouse scrolled (433, 443) with delta (0, 0)
Screenshot: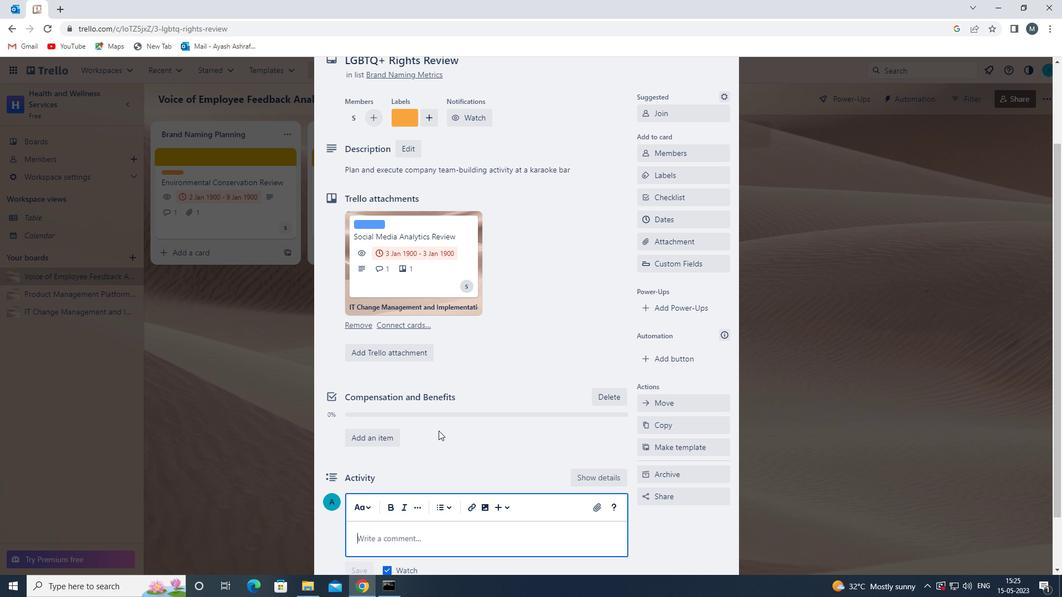 
Action: Mouse moved to (412, 474)
Screenshot: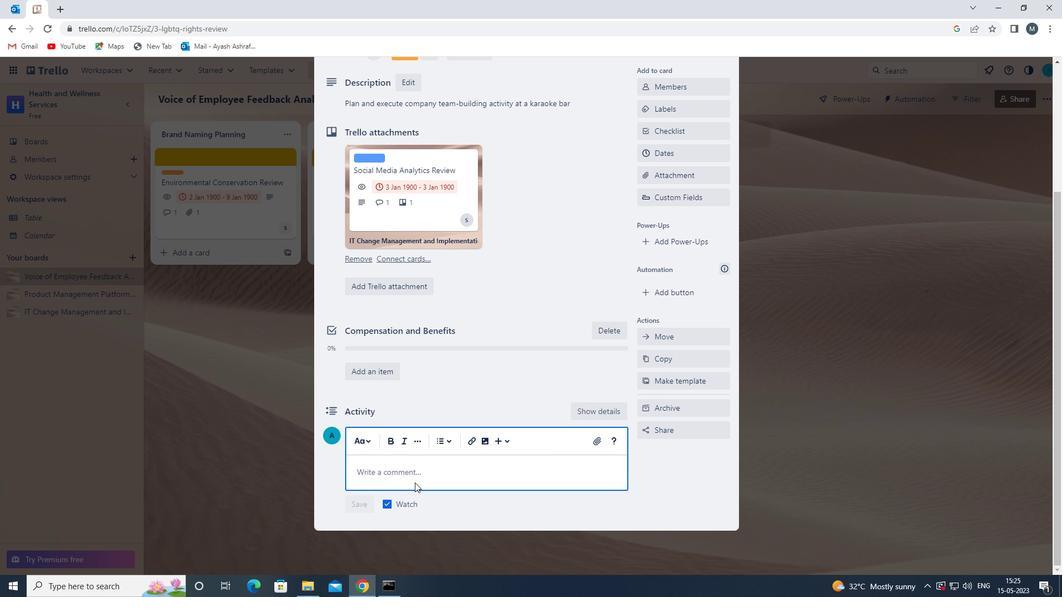 
Action: Mouse pressed left at (412, 474)
Screenshot: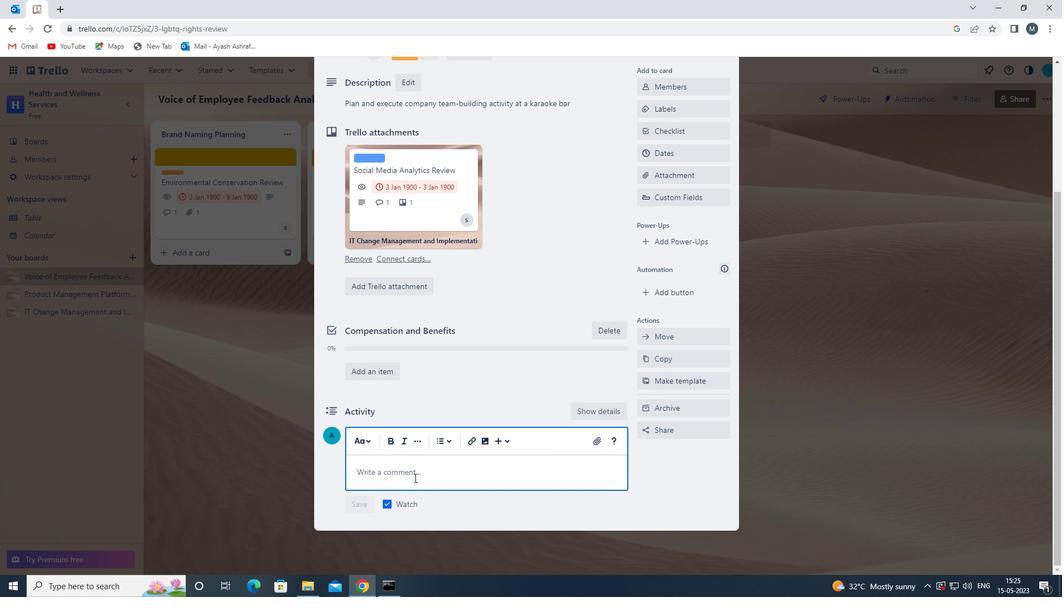 
Action: Mouse moved to (440, 470)
Screenshot: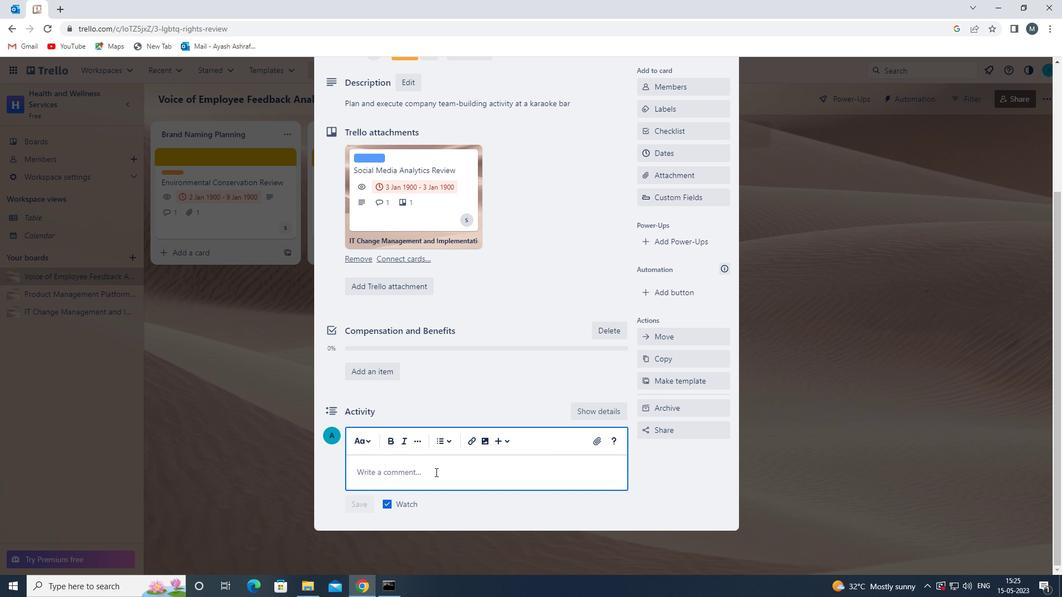
Action: Key pressed <Key.shift><Key.shift><Key.shift>GIVEN<Key.space>Y<Key.backspace>THE<Key.space>POTENTIAL<Key.space>COMPLEXITY<Key.space>OF<Key.space>THIS<Key.space>TASK,<Key.space>LET<Key.space>US<Key.space>ENSURE<Key.space>THAT<Key.space>WE<Key.space>HAVE<Key.space>THE<Key.space>NECESSARY<Key.space>EXPERTISE<Key.space>AND<Key.space>KNOWLEDGE<Key.space>TO<Key.space>EXECUTE<Key.space>IT<Key.space>EFFECTIVELY.
Screenshot: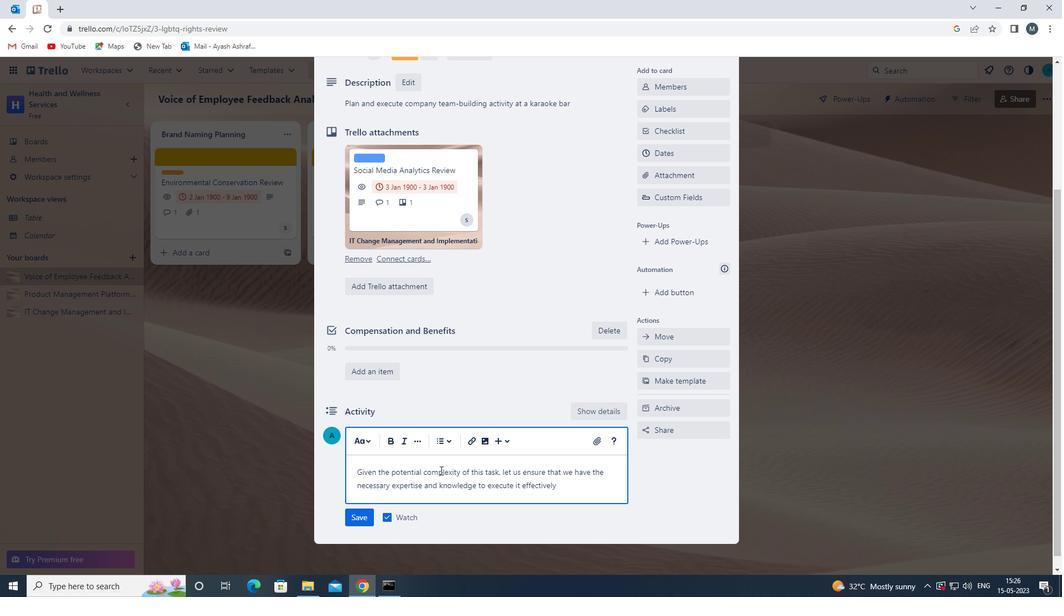 
Action: Mouse moved to (357, 515)
Screenshot: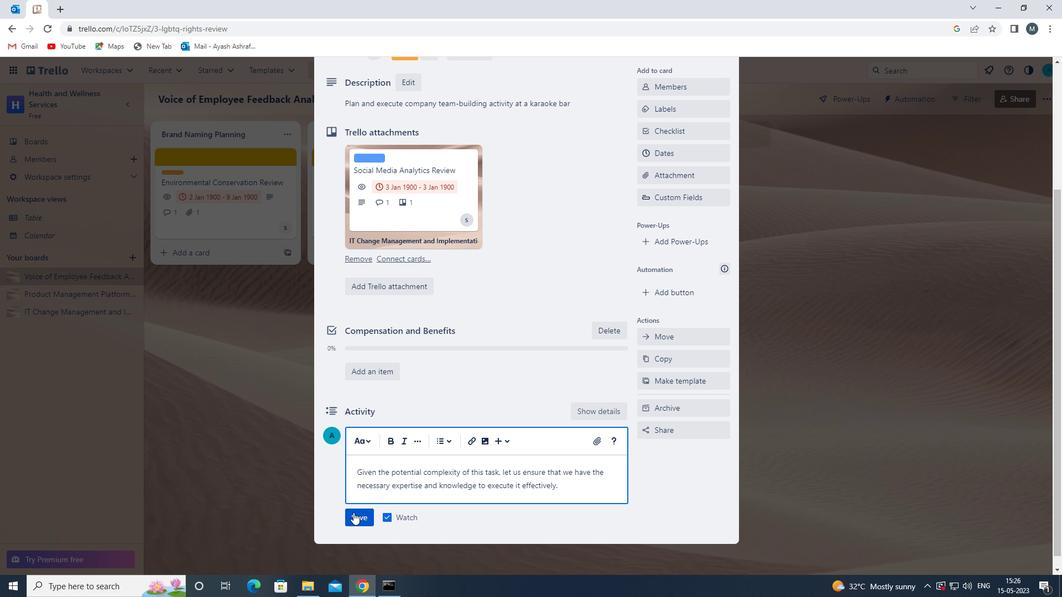 
Action: Mouse pressed left at (357, 515)
Screenshot: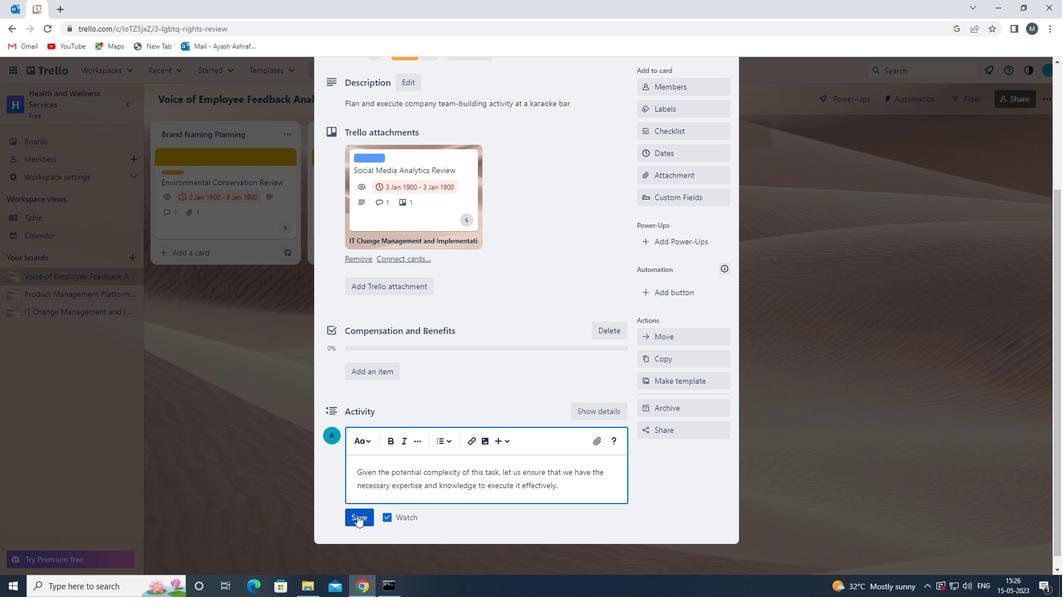 
Action: Mouse moved to (587, 420)
Screenshot: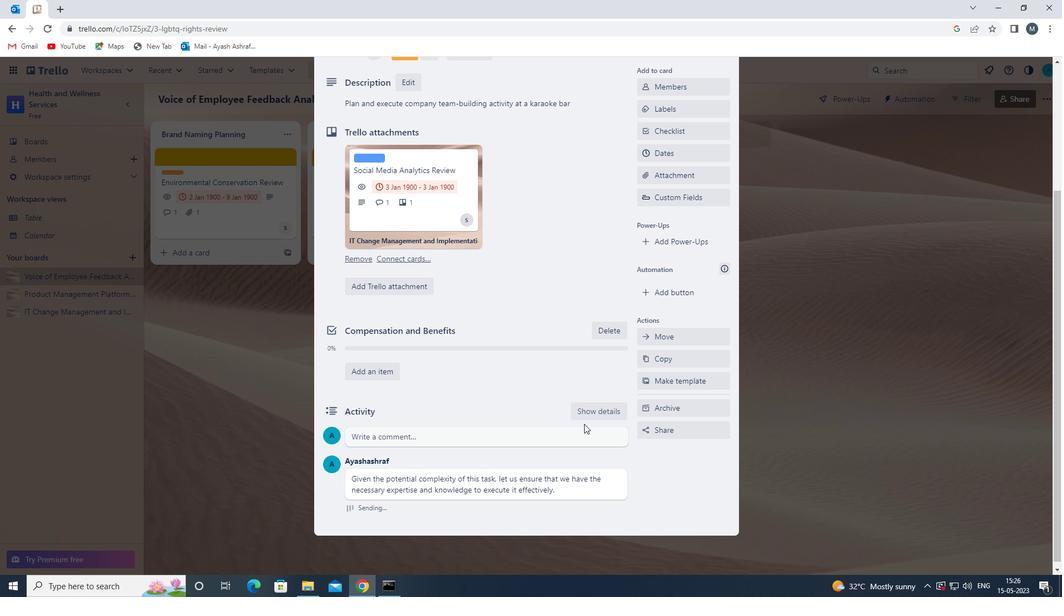 
Action: Mouse scrolled (587, 421) with delta (0, 0)
Screenshot: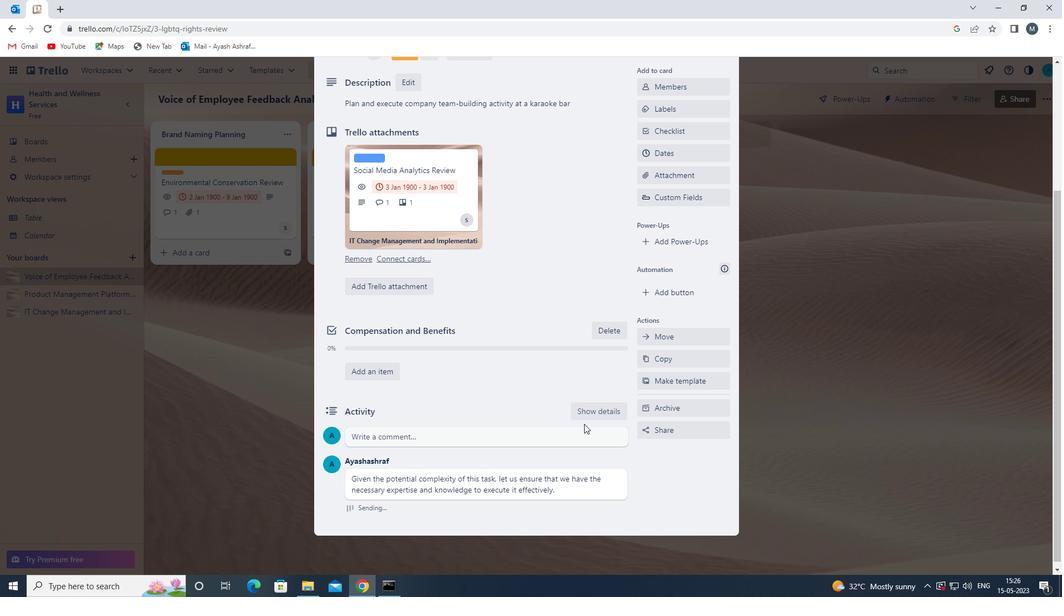 
Action: Mouse scrolled (587, 421) with delta (0, 0)
Screenshot: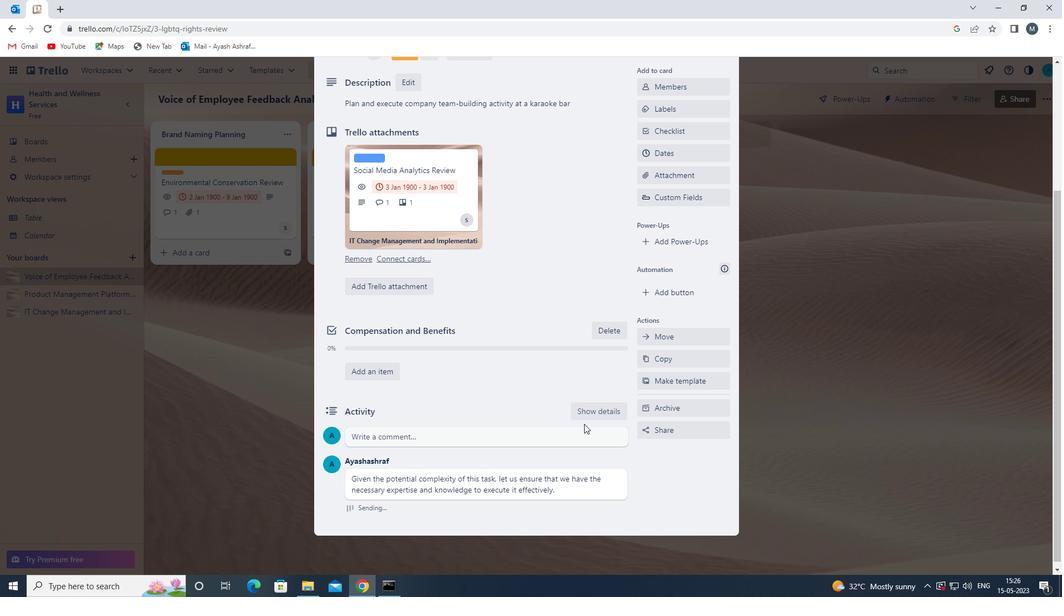
Action: Mouse moved to (655, 261)
Screenshot: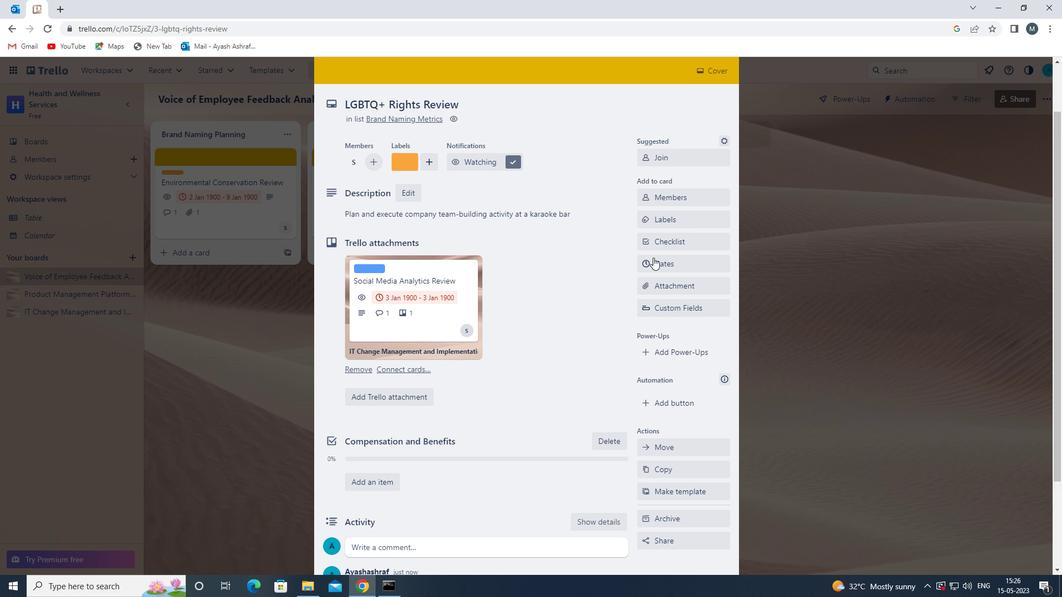 
Action: Mouse pressed left at (655, 261)
Screenshot: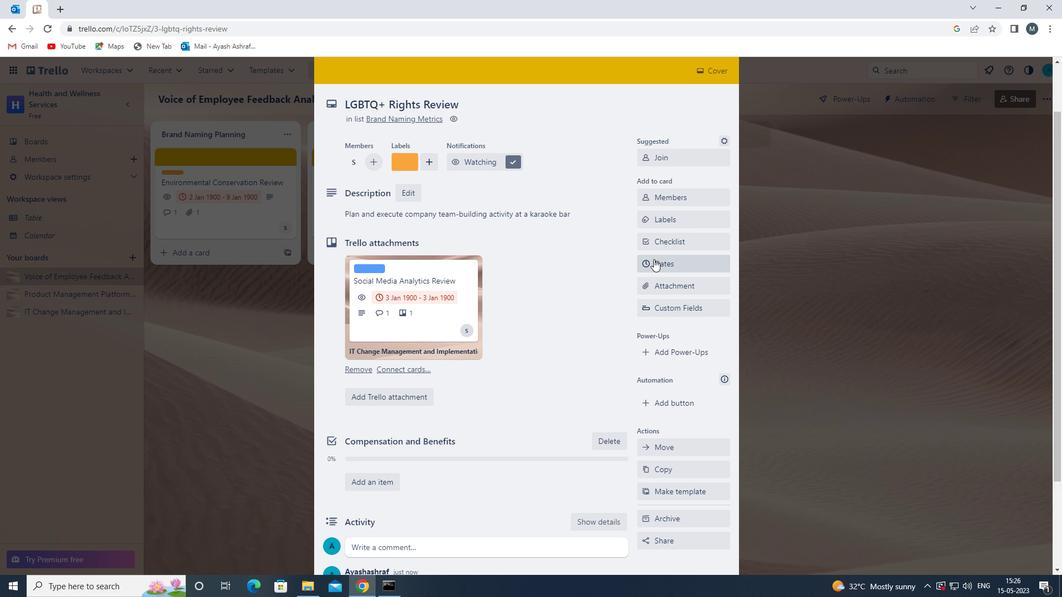 
Action: Mouse moved to (644, 299)
Screenshot: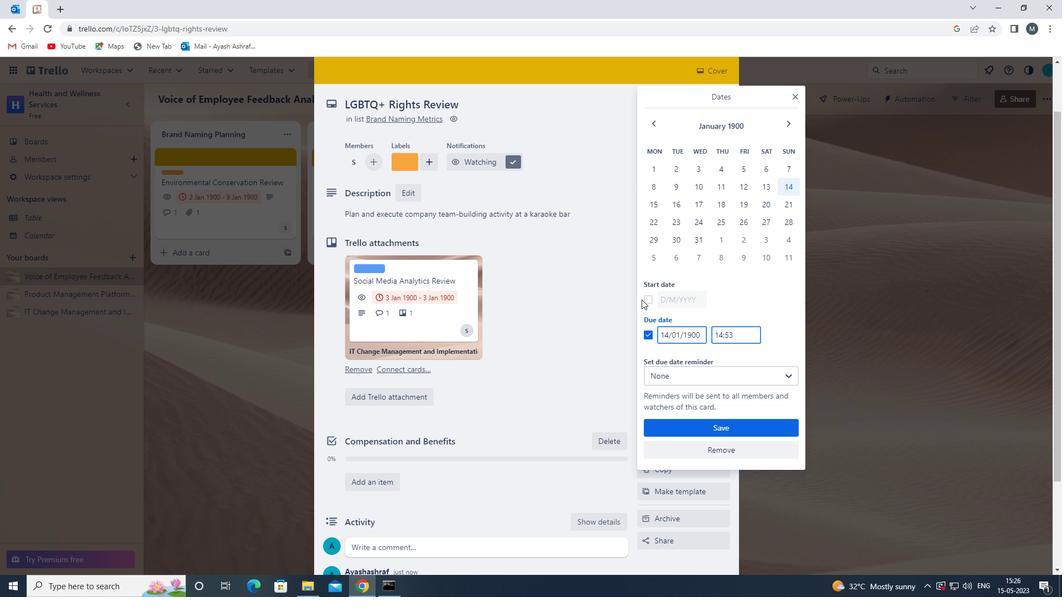 
Action: Mouse pressed left at (644, 299)
Screenshot: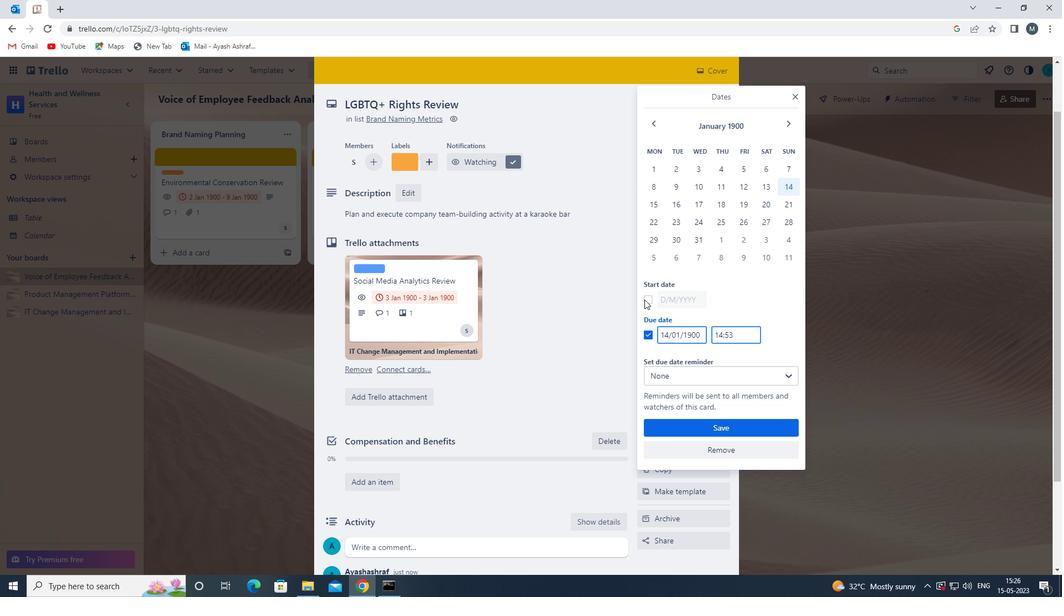 
Action: Mouse moved to (667, 297)
Screenshot: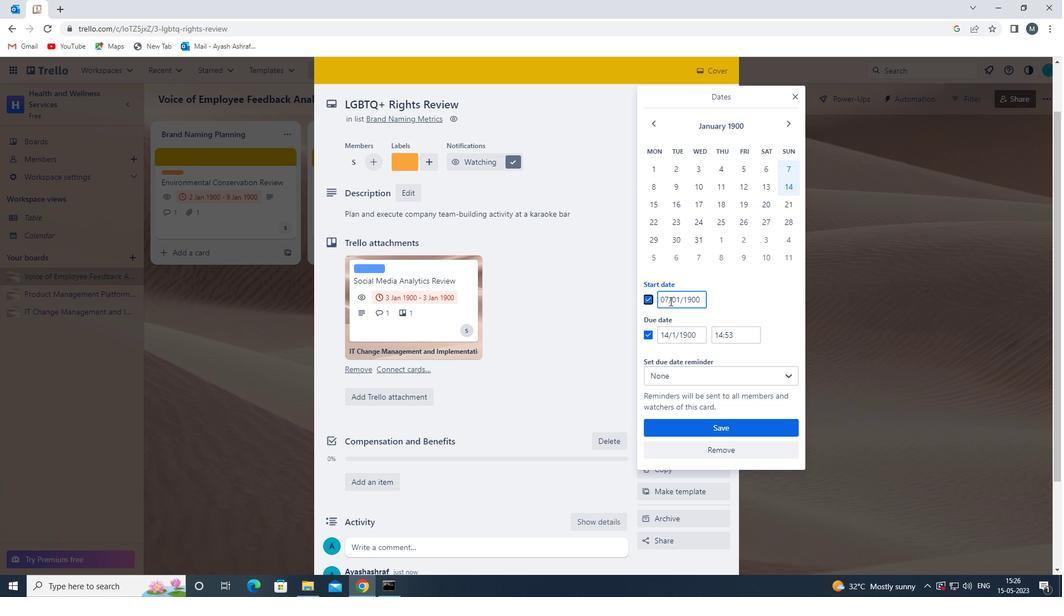 
Action: Mouse pressed left at (667, 297)
Screenshot: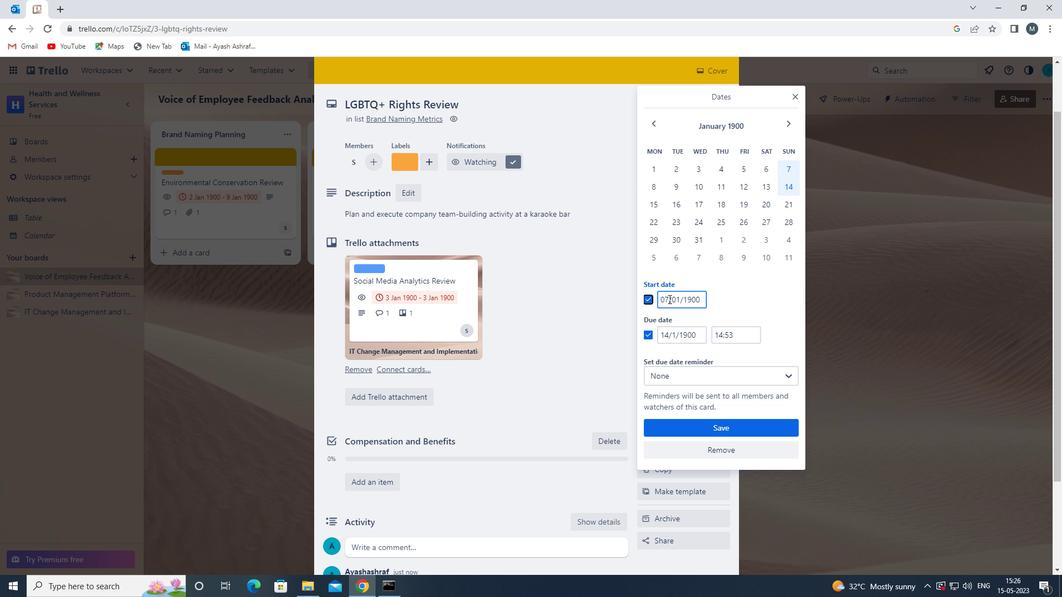 
Action: Mouse moved to (666, 300)
Screenshot: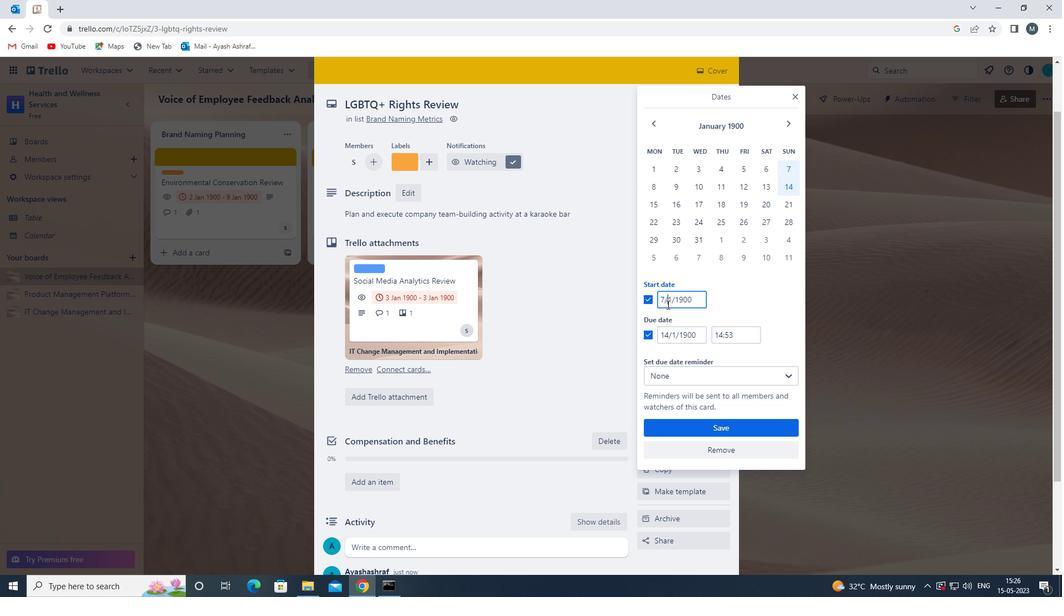 
Action: Mouse pressed left at (666, 300)
Screenshot: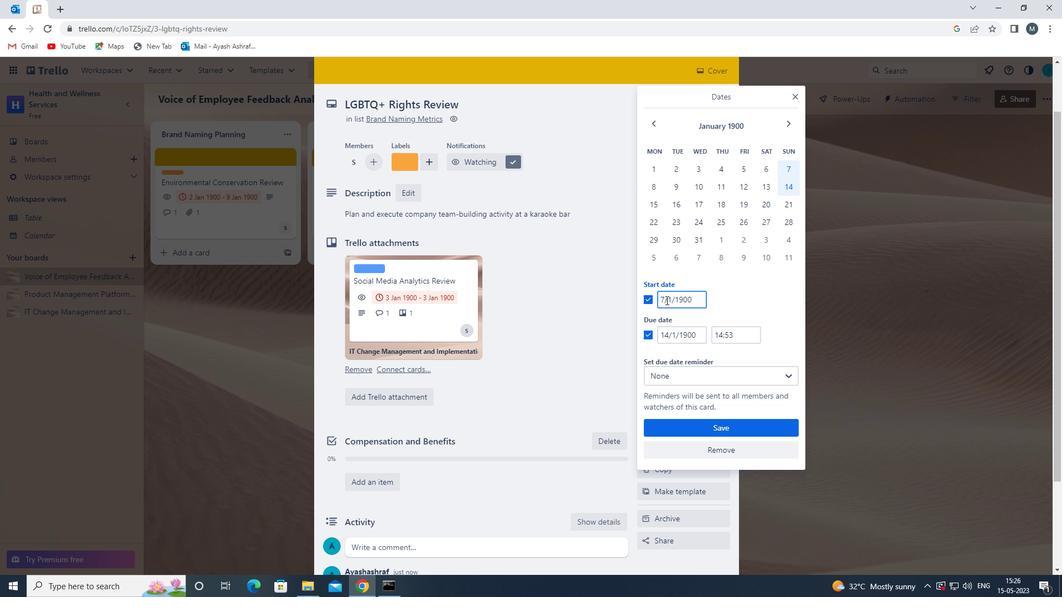 
Action: Mouse moved to (667, 302)
Screenshot: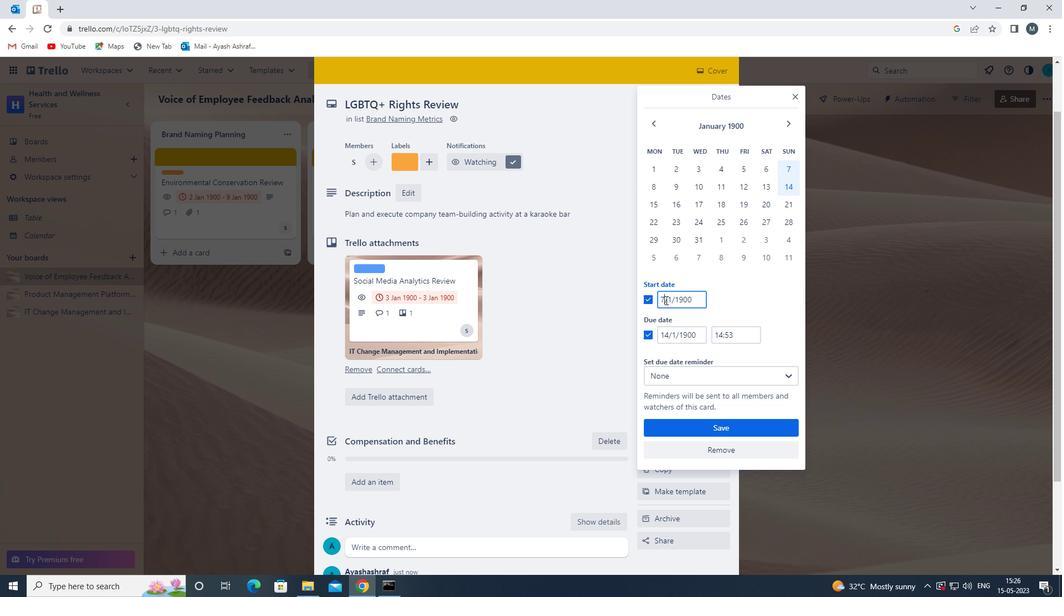 
Action: Key pressed <Key.backspace>09<Key.backspace>8
Screenshot: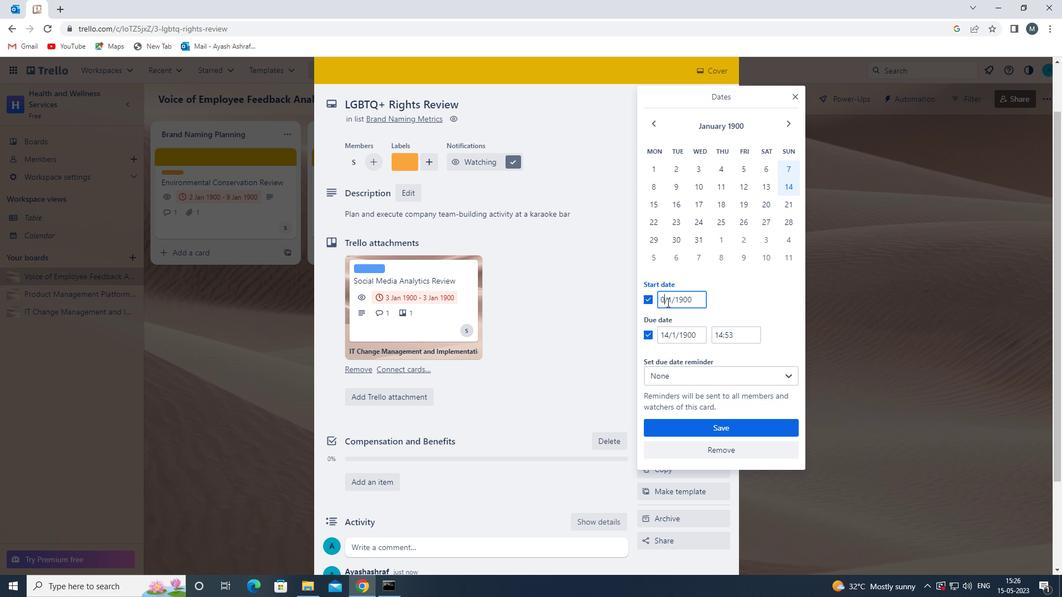 
Action: Mouse moved to (672, 302)
Screenshot: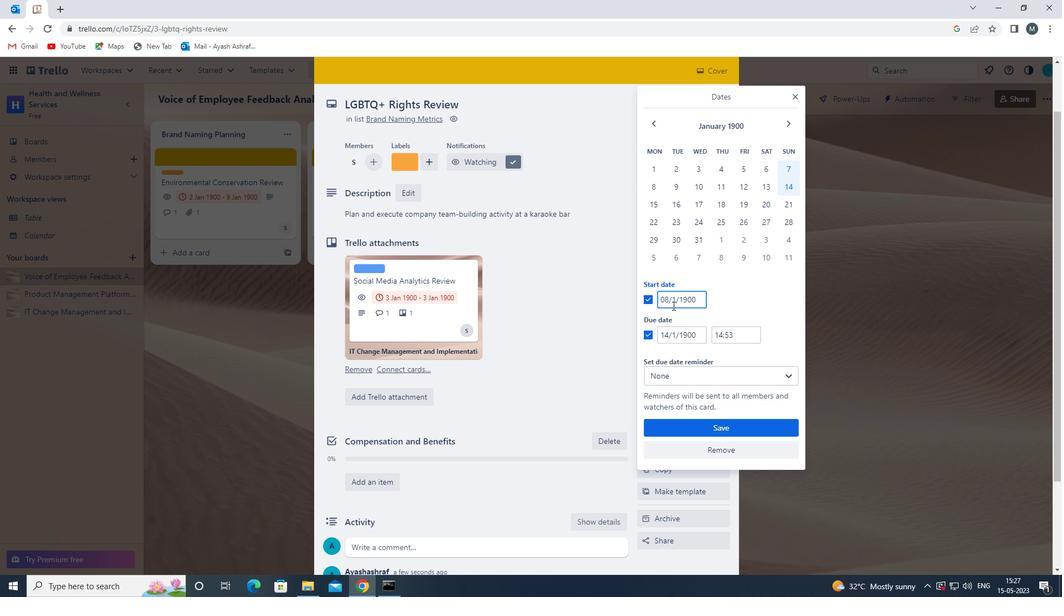 
Action: Mouse pressed left at (672, 302)
Screenshot: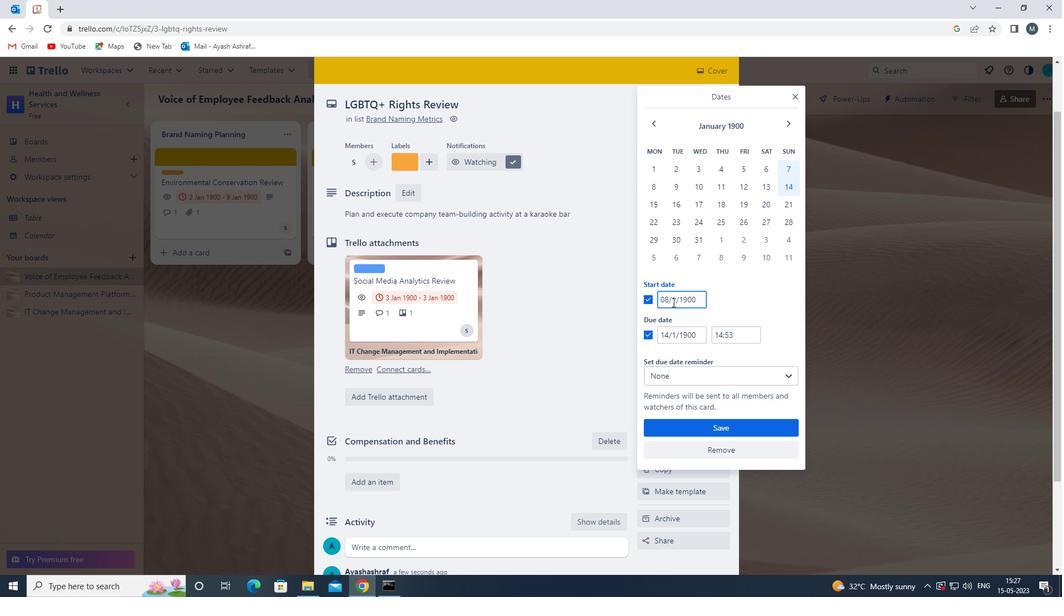 
Action: Mouse moved to (683, 309)
Screenshot: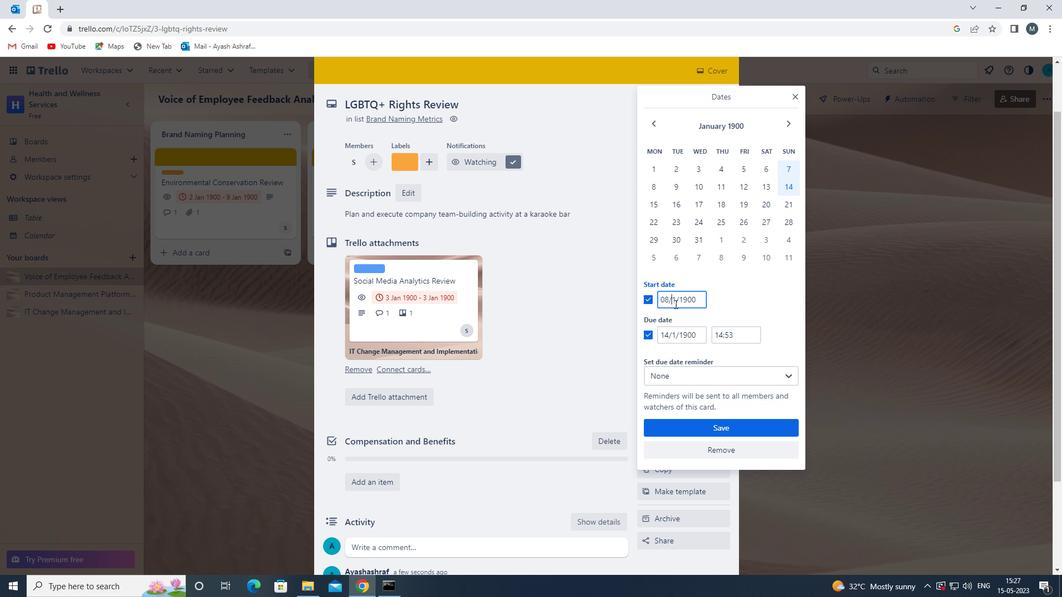 
Action: Key pressed 0
Screenshot: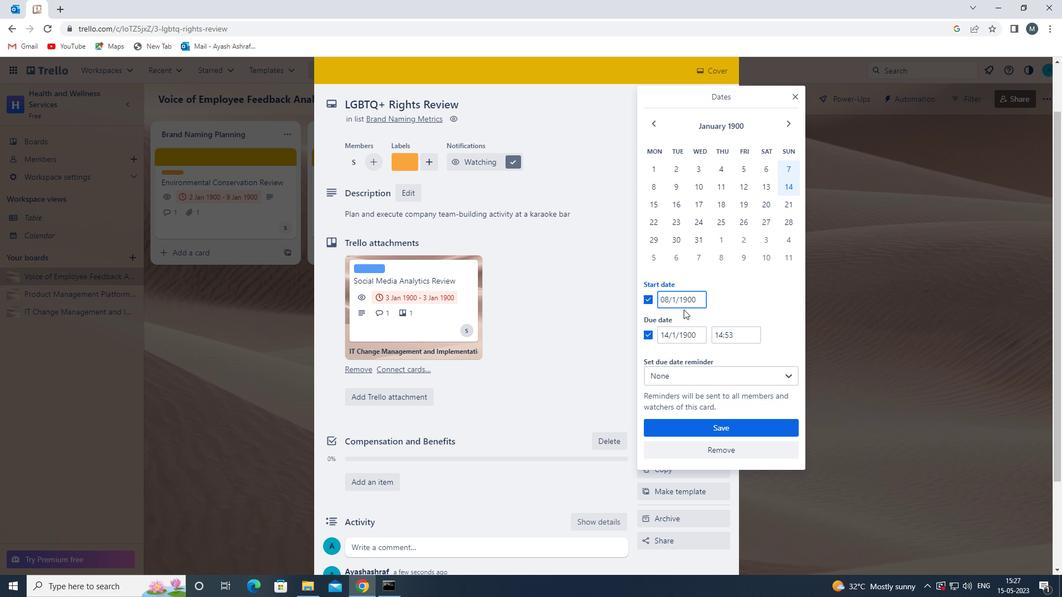 
Action: Mouse moved to (668, 334)
Screenshot: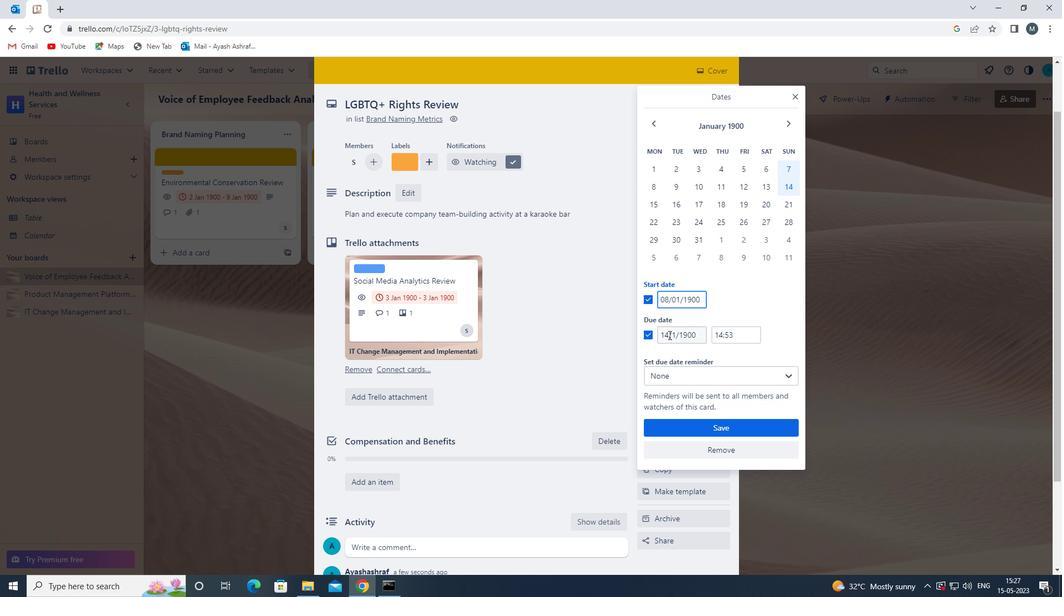 
Action: Mouse pressed left at (668, 334)
Screenshot: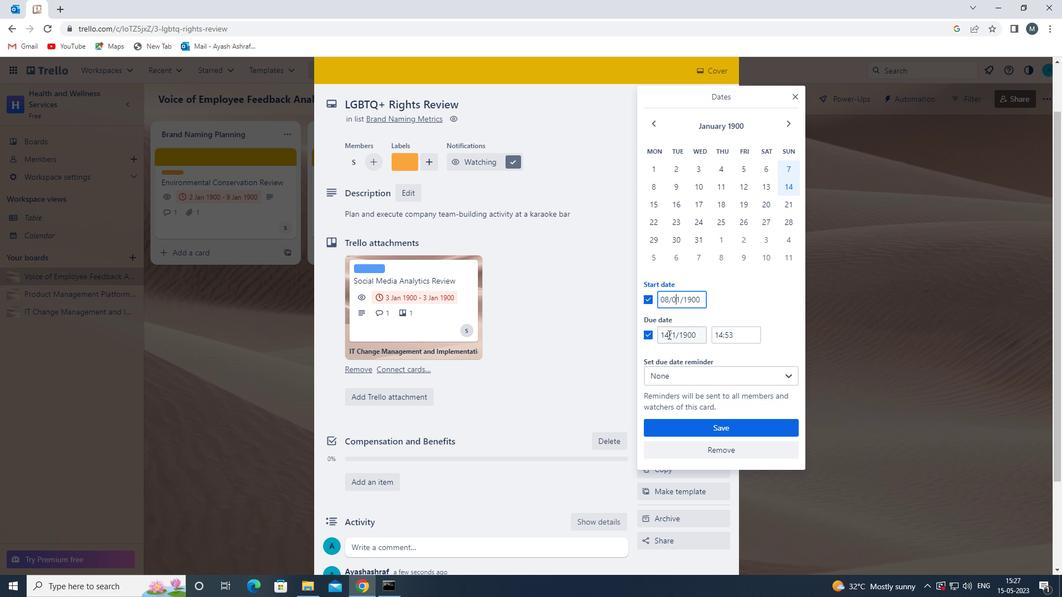 
Action: Mouse moved to (663, 348)
Screenshot: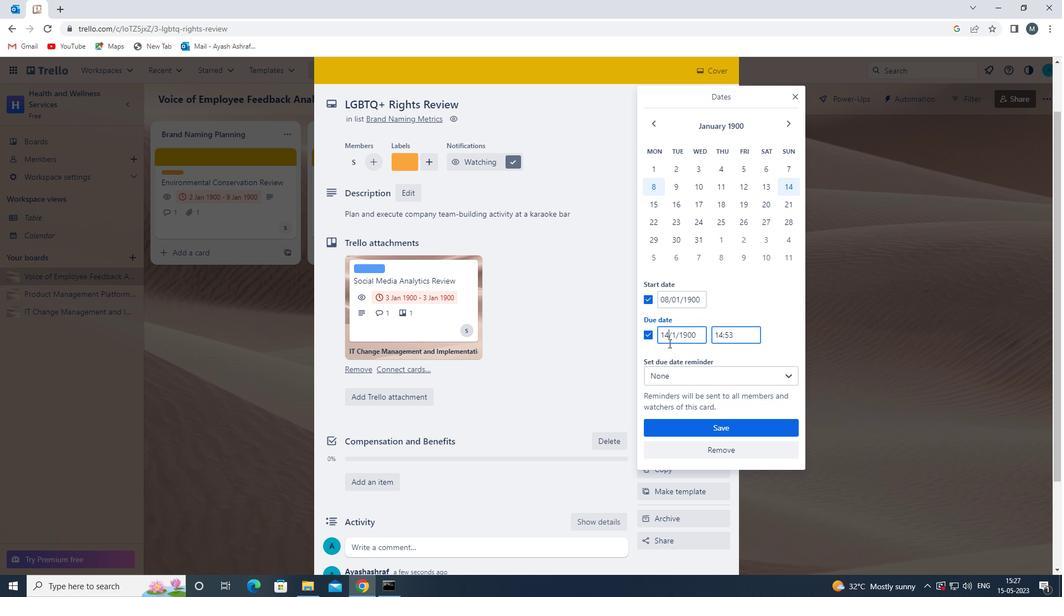 
Action: Key pressed <Key.backspace>5
Screenshot: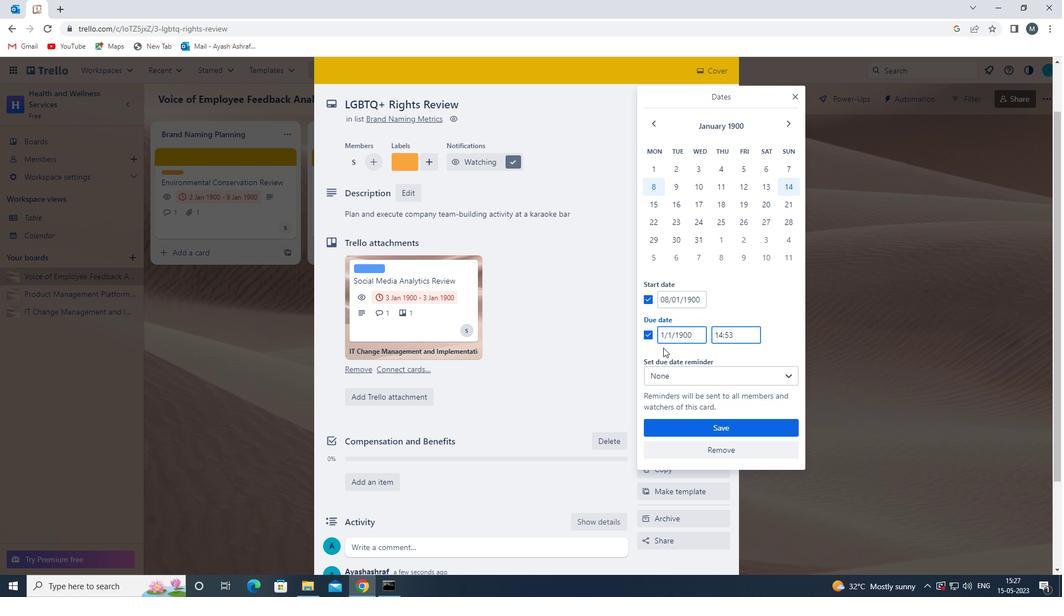 
Action: Mouse moved to (672, 337)
Screenshot: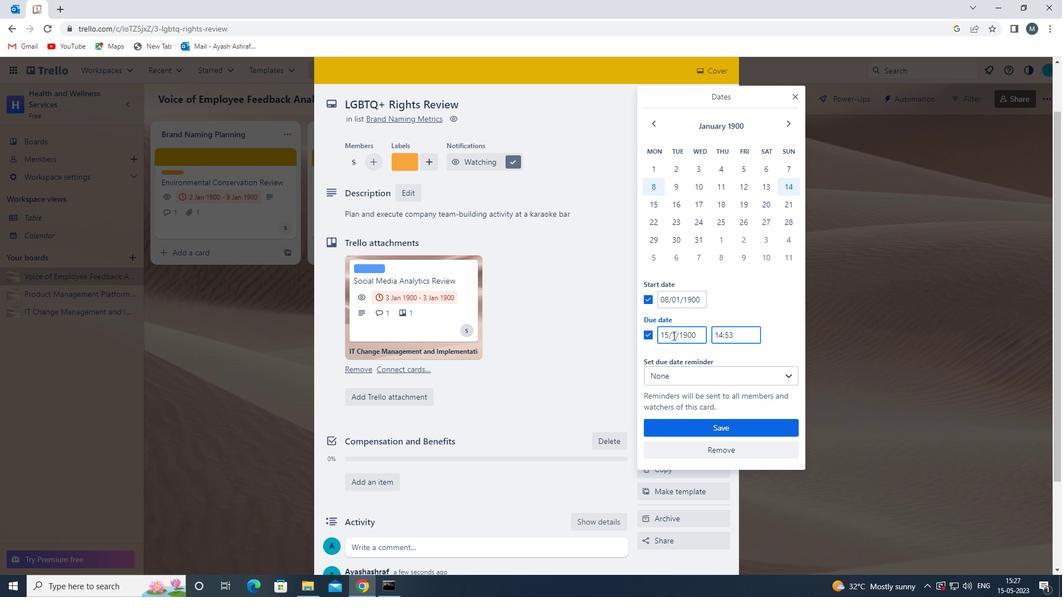 
Action: Mouse pressed left at (672, 337)
Screenshot: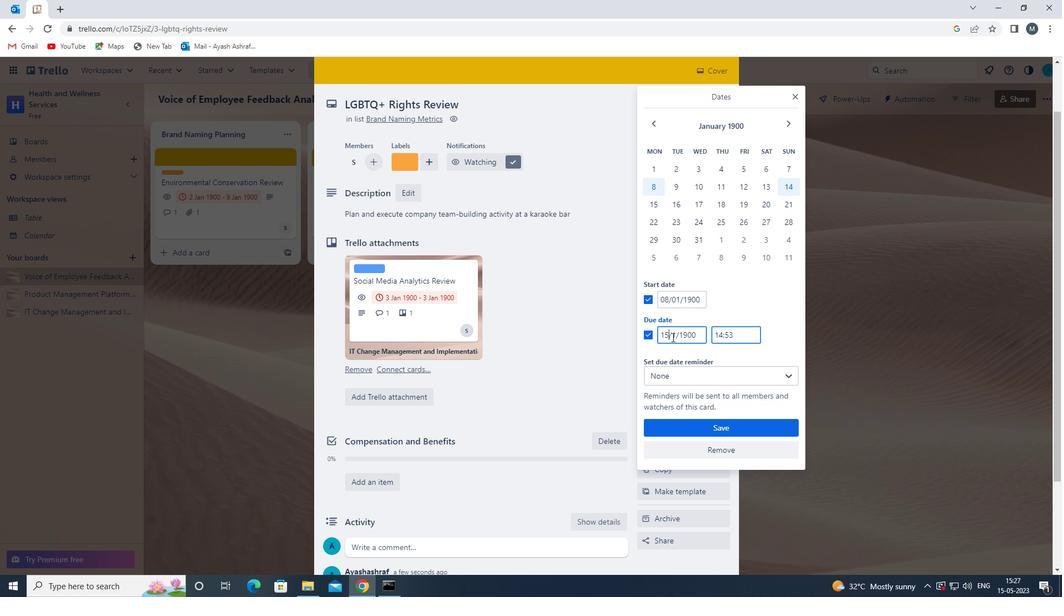 
Action: Mouse moved to (673, 340)
Screenshot: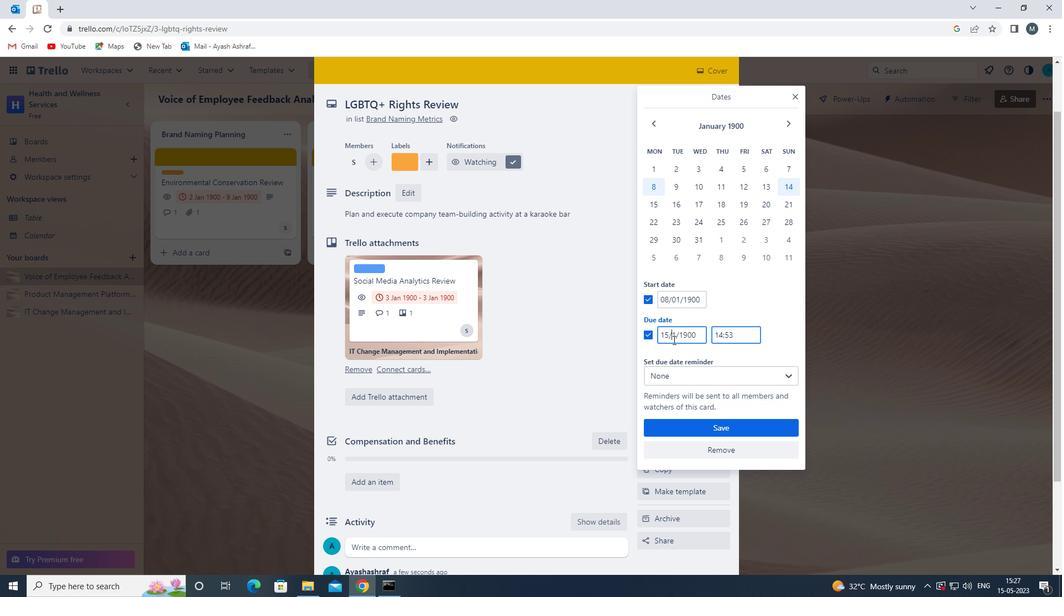 
Action: Key pressed 0
Screenshot: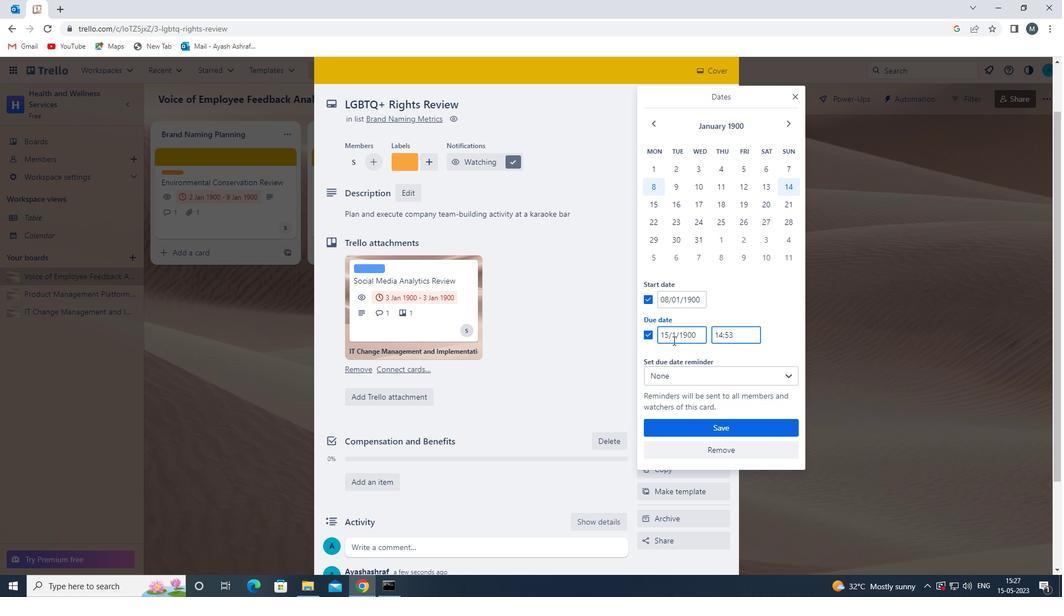 
Action: Mouse moved to (687, 423)
Screenshot: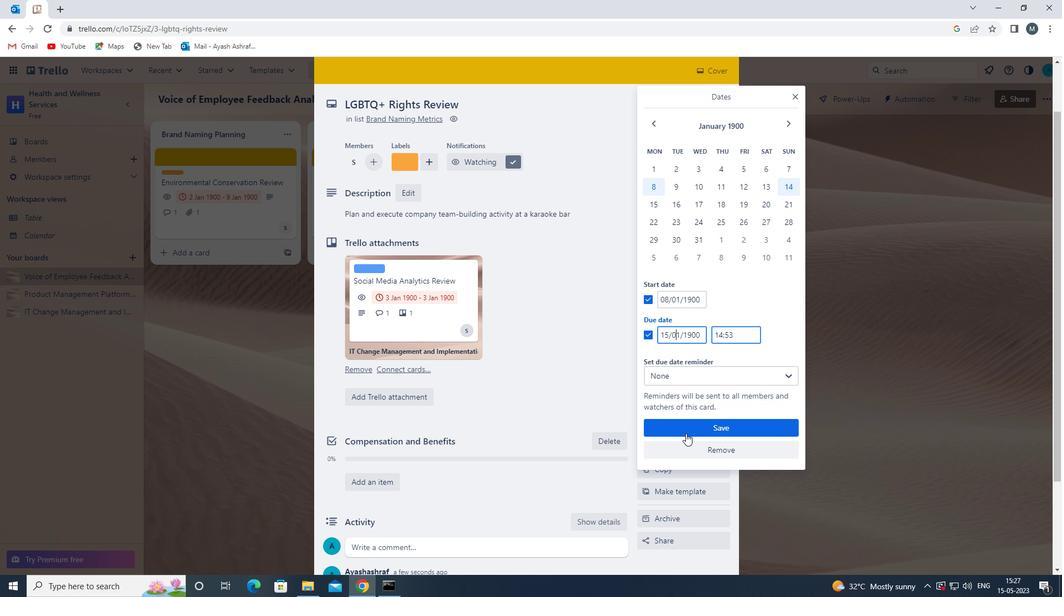 
Action: Mouse pressed left at (687, 423)
Screenshot: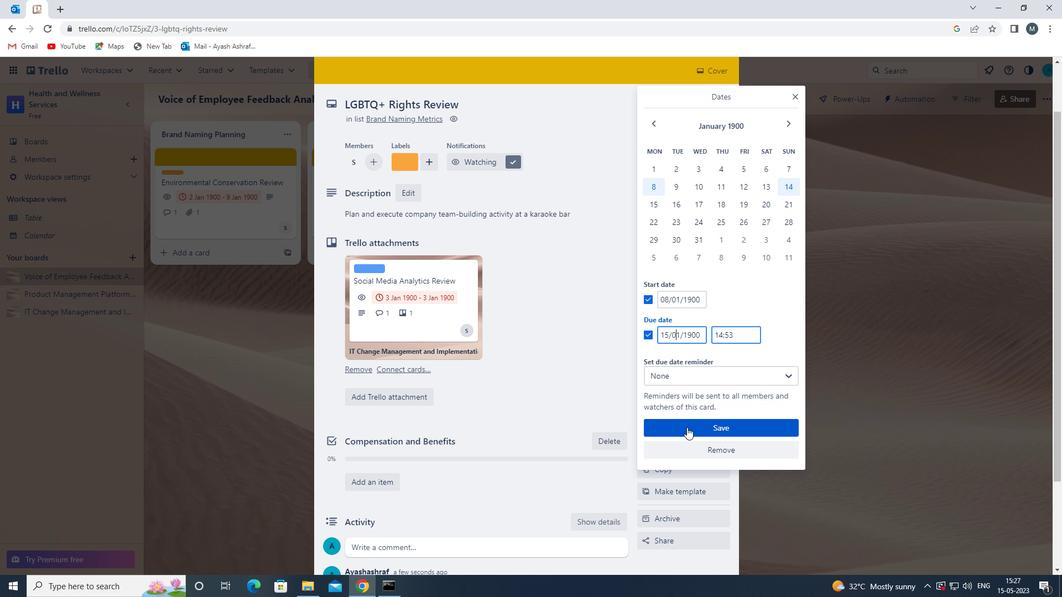 
Action: Mouse moved to (495, 429)
Screenshot: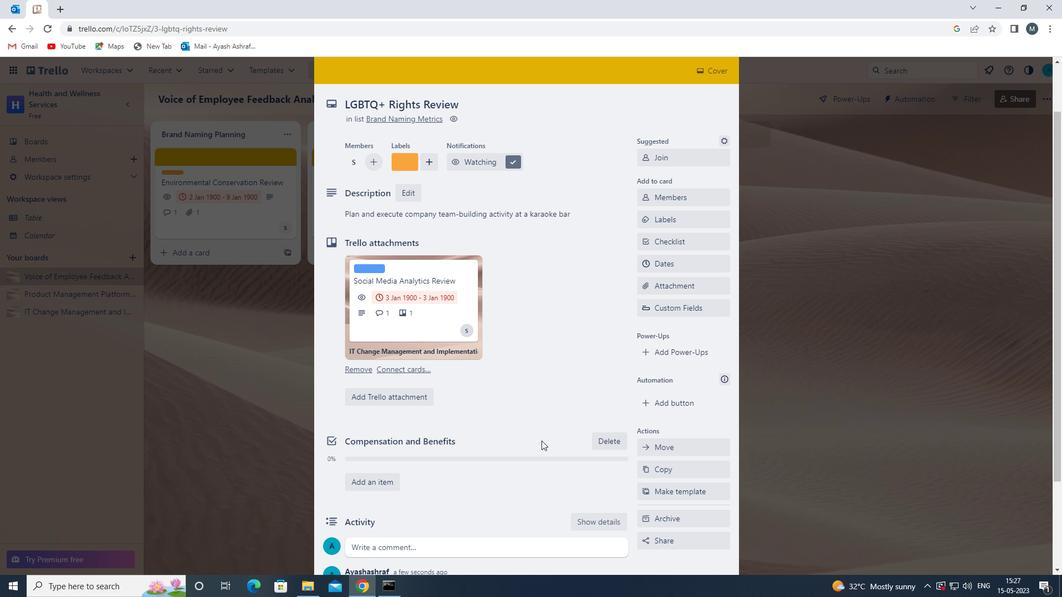 
Action: Mouse scrolled (495, 429) with delta (0, 0)
Screenshot: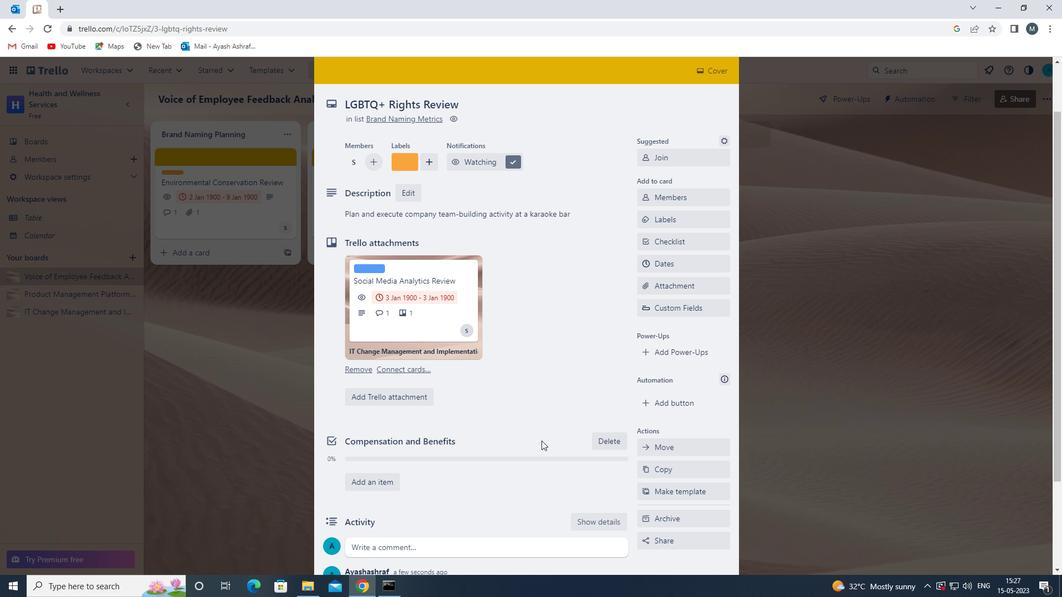 
Action: Mouse moved to (494, 429)
Screenshot: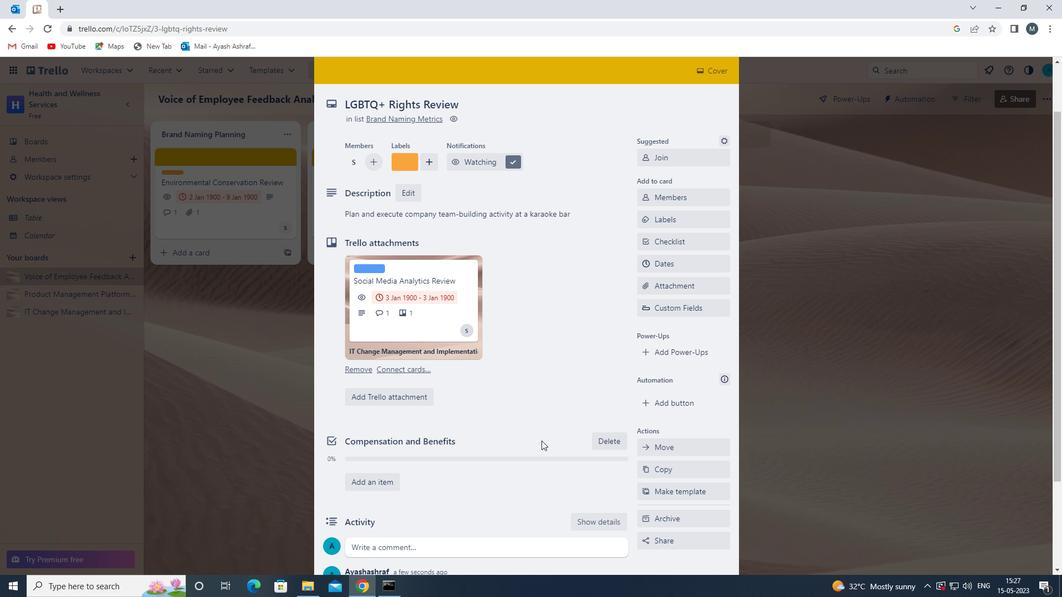 
Action: Mouse scrolled (494, 429) with delta (0, 0)
Screenshot: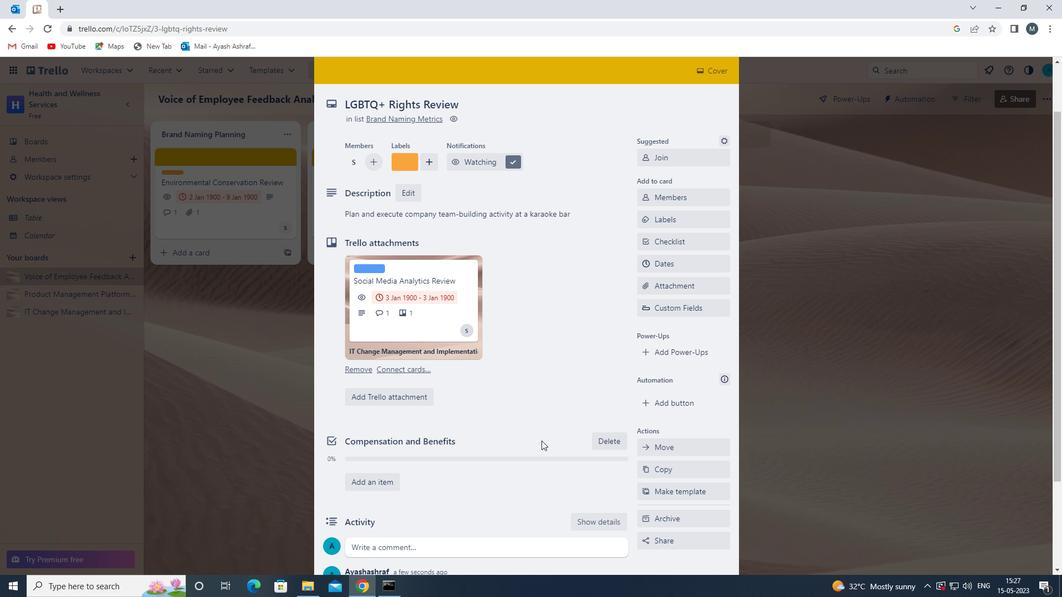 
Action: Mouse moved to (493, 428)
Screenshot: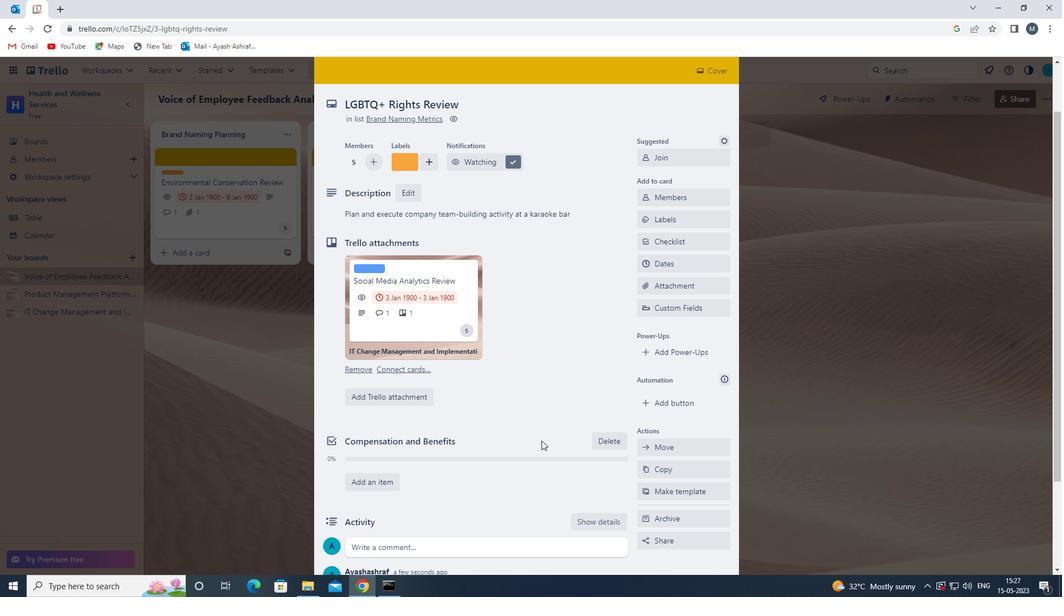 
Action: Mouse scrolled (493, 429) with delta (0, 0)
Screenshot: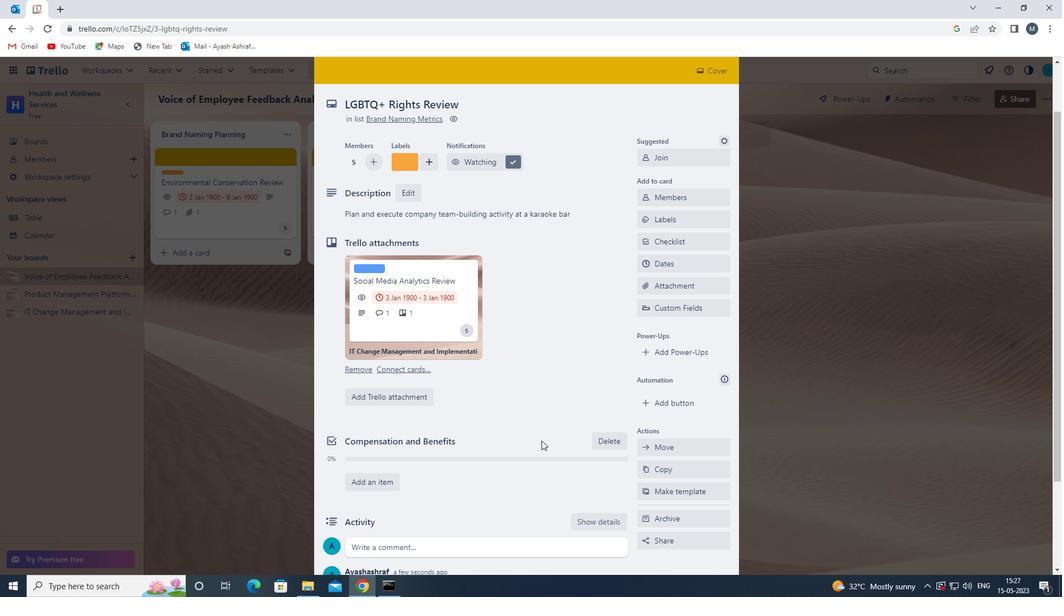 
Action: Mouse moved to (493, 428)
Screenshot: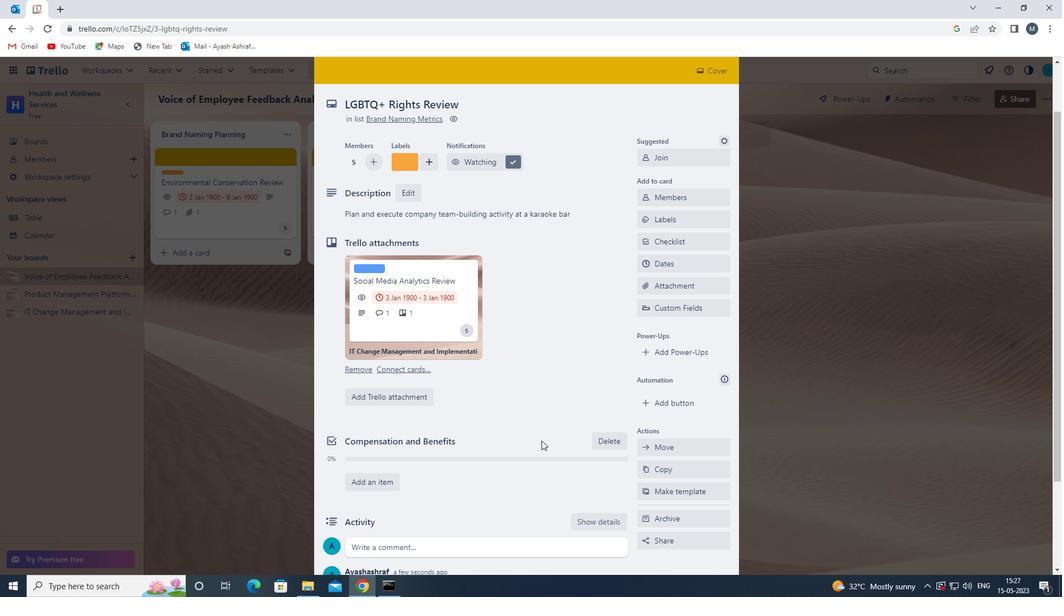 
Action: Mouse scrolled (493, 429) with delta (0, 0)
Screenshot: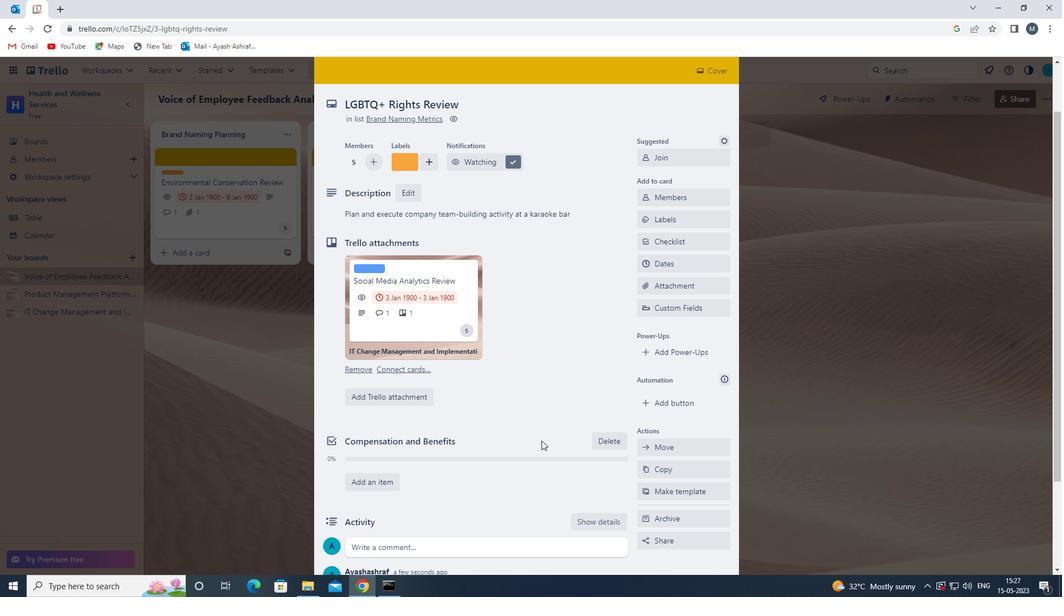 
Action: Mouse scrolled (493, 429) with delta (0, 0)
Screenshot: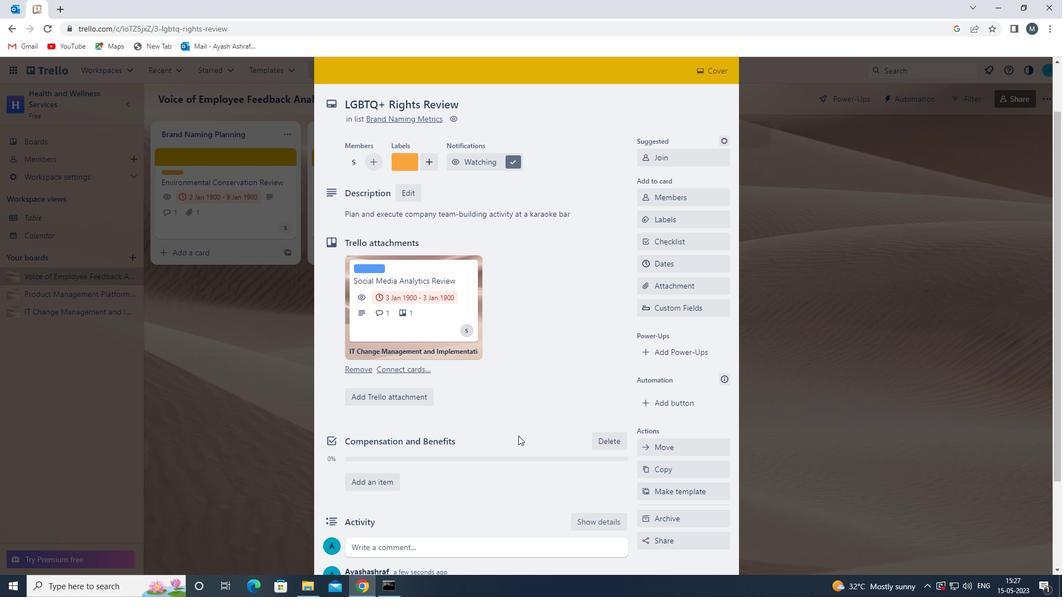 
